 Task: Reply to email with the signature Dale Allen with the subject 'Service upgrade' from softage.1@softage.net with the message 'Could you provide me with a status report on the project as of today?' with CC to softage.3@softage.net with an attached document Policy_manual.docx
Action: Mouse moved to (1003, 232)
Screenshot: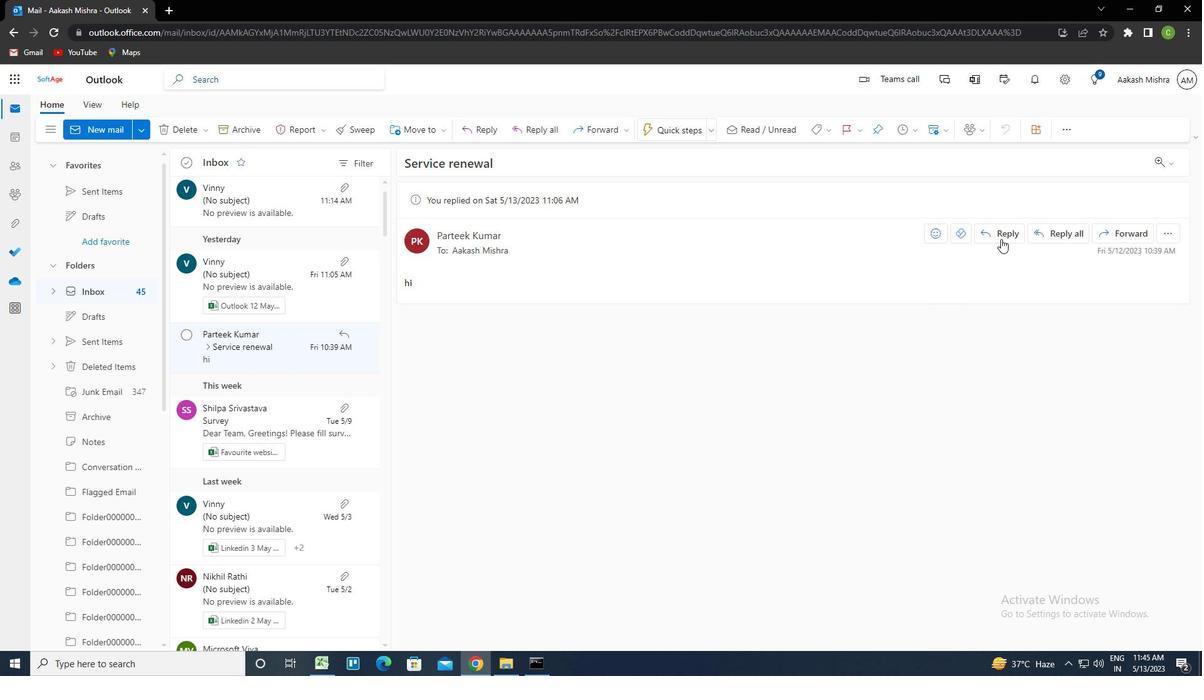 
Action: Mouse pressed left at (1003, 232)
Screenshot: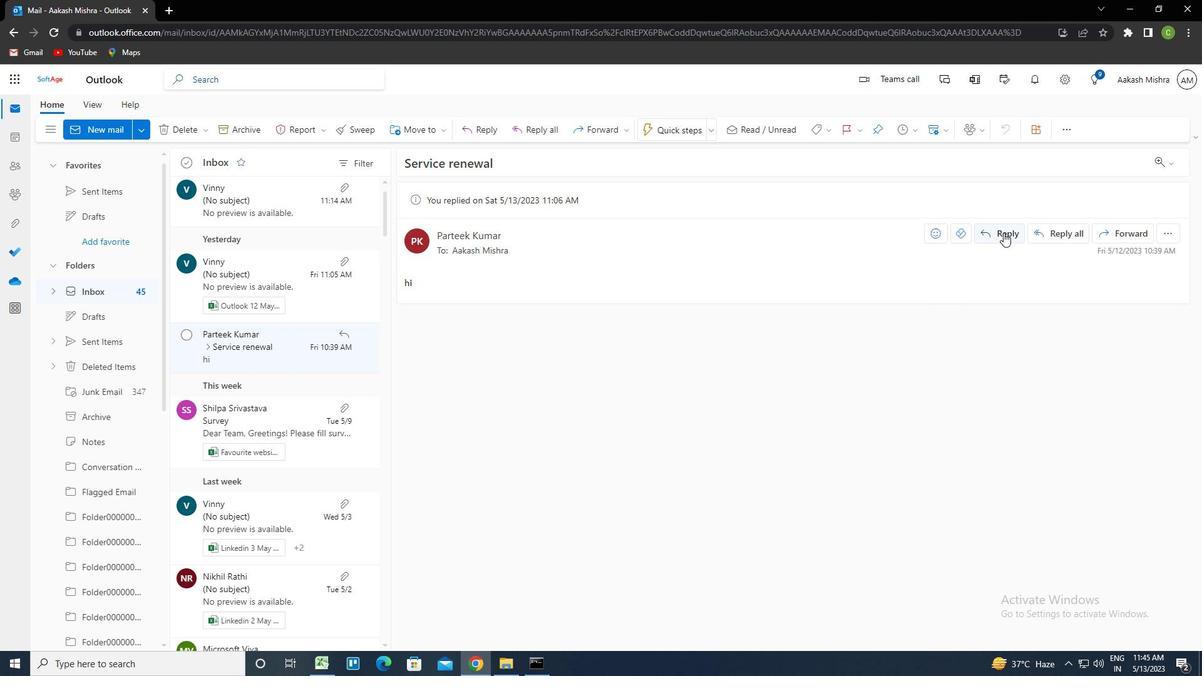 
Action: Mouse moved to (807, 128)
Screenshot: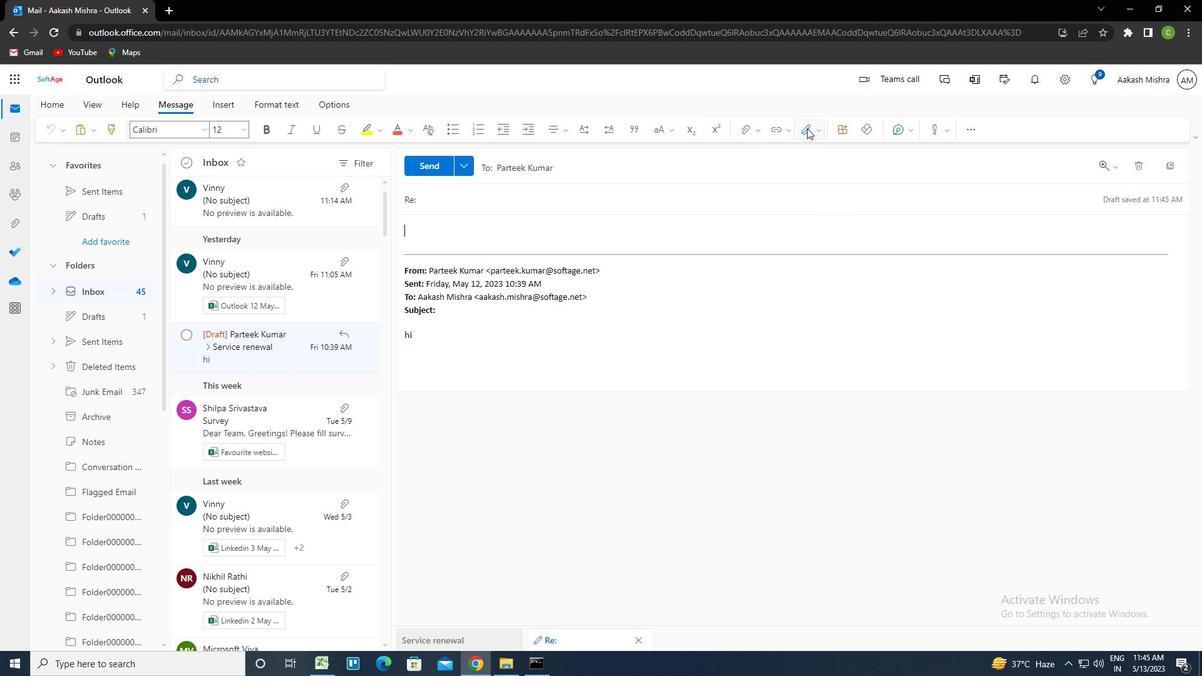 
Action: Mouse pressed left at (807, 128)
Screenshot: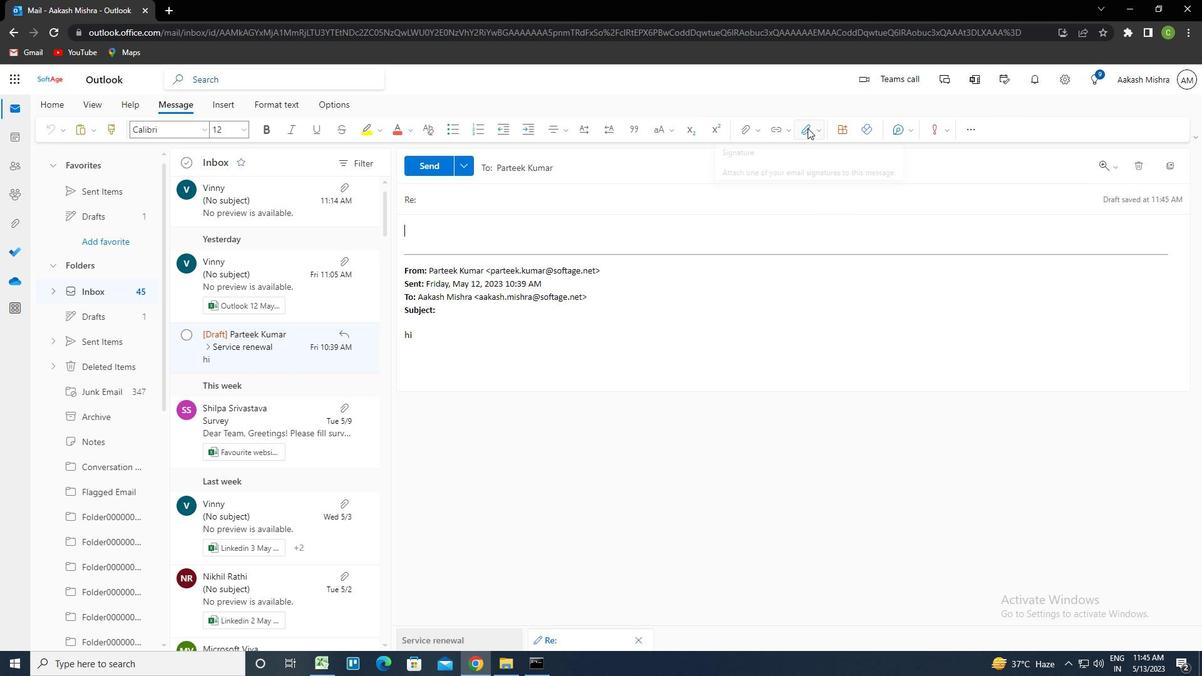 
Action: Mouse moved to (790, 189)
Screenshot: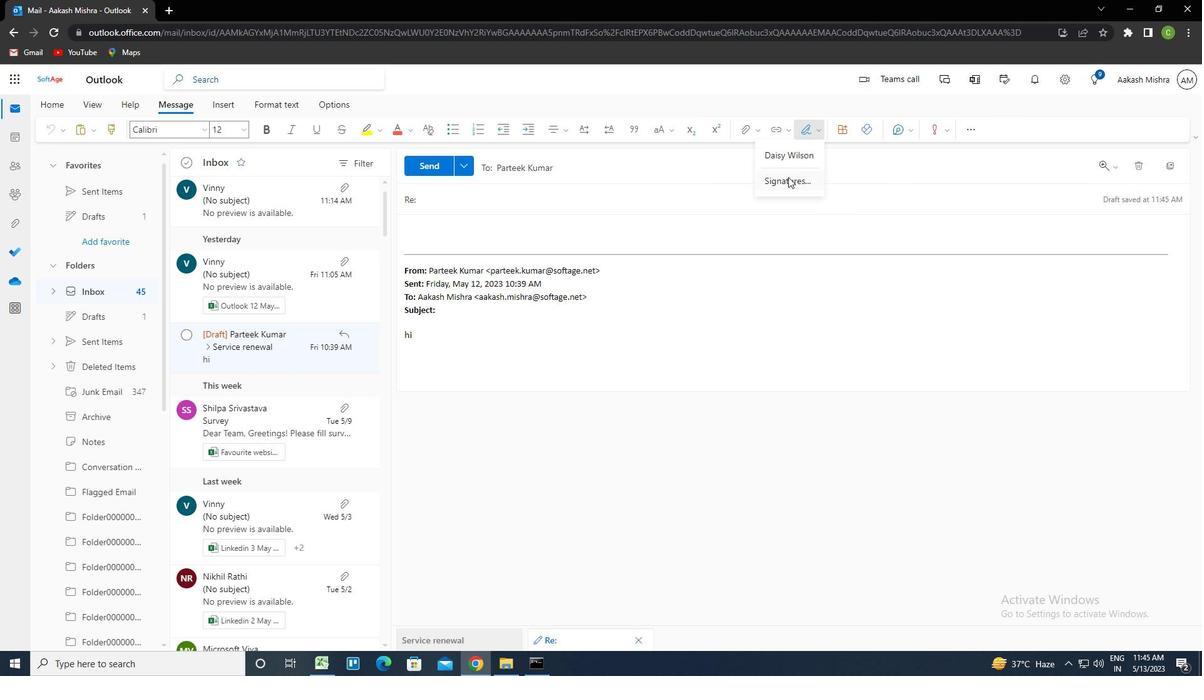 
Action: Mouse pressed left at (790, 189)
Screenshot: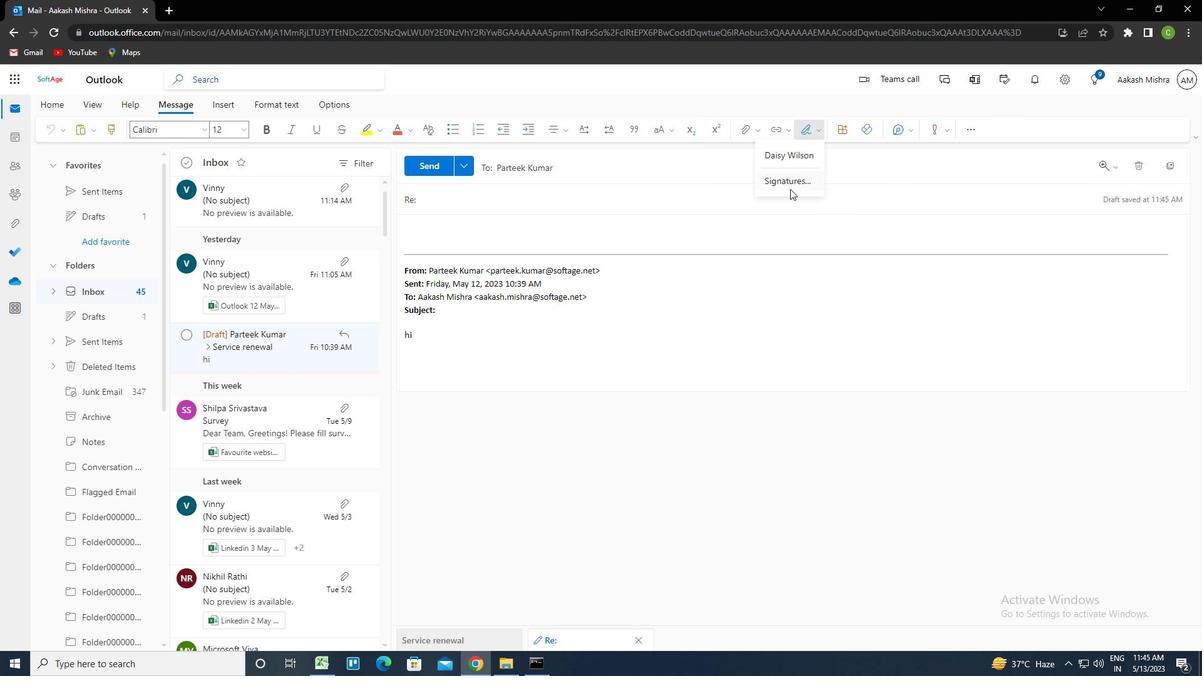 
Action: Mouse moved to (854, 238)
Screenshot: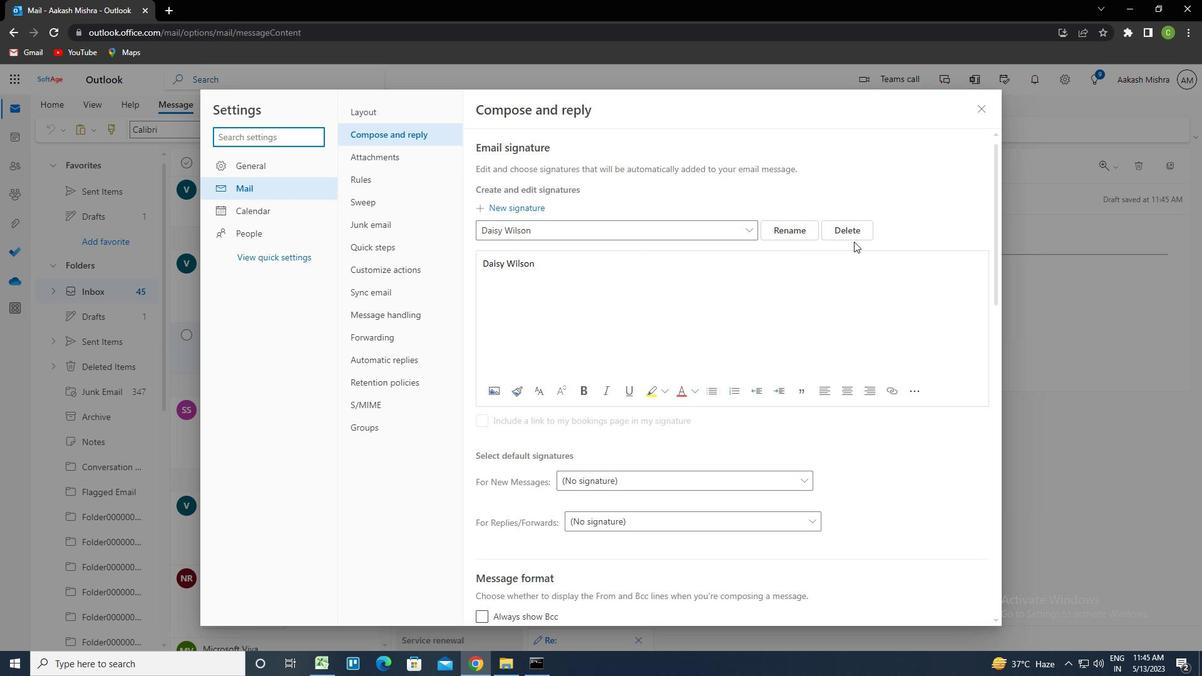 
Action: Mouse pressed left at (854, 238)
Screenshot: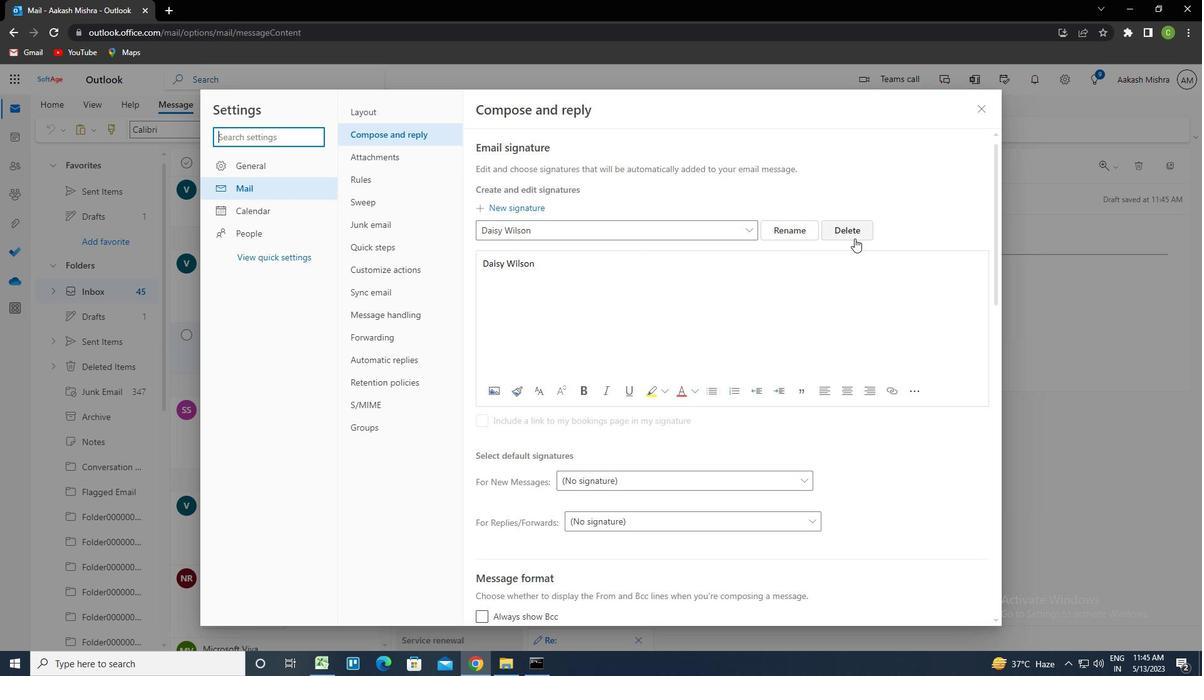 
Action: Mouse moved to (579, 228)
Screenshot: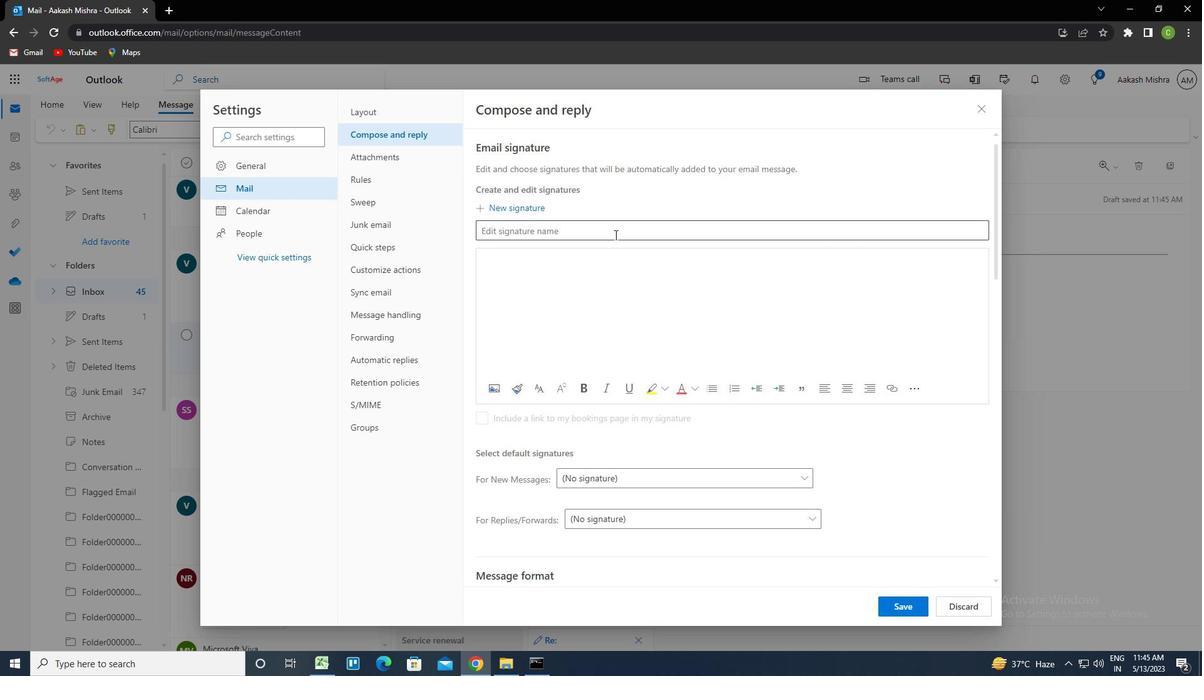 
Action: Mouse pressed left at (579, 228)
Screenshot: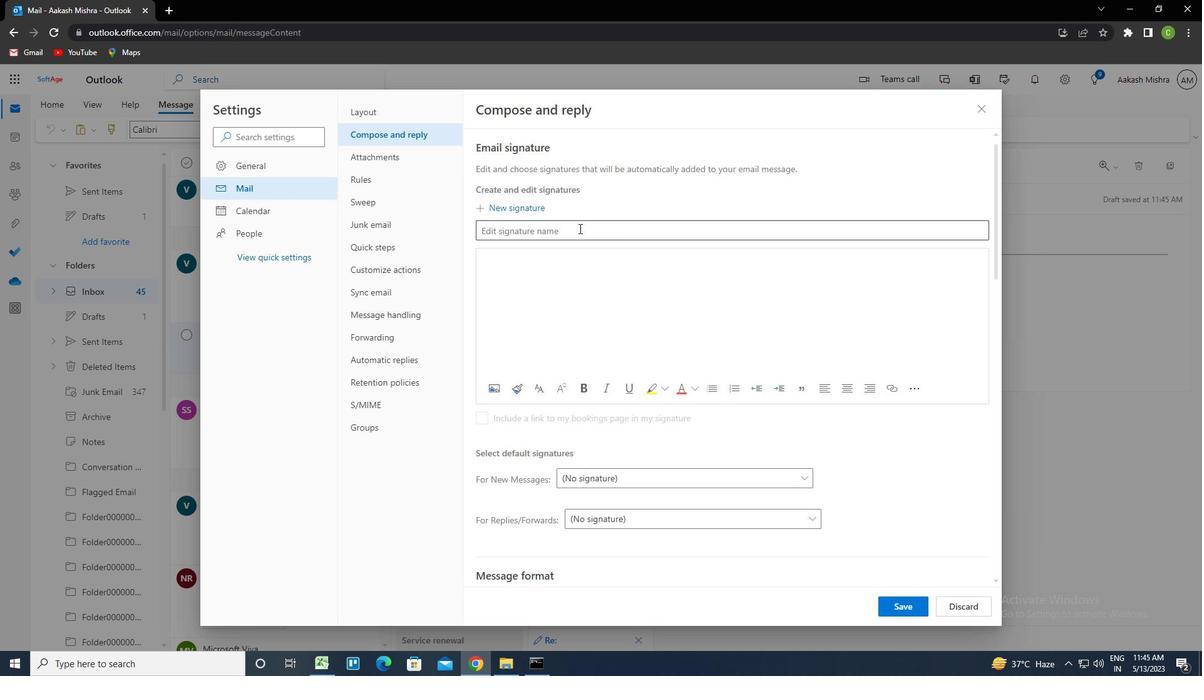 
Action: Key pressed <Key.caps_lock>d<Key.caps_lock>ale<Key.space><Key.caps_lock>a<Key.caps_lock>llen<Key.tab><Key.caps_lock>d<Key.caps_lock>ale<Key.space><Key.caps_lock>a<Key.caps_lock>llen
Screenshot: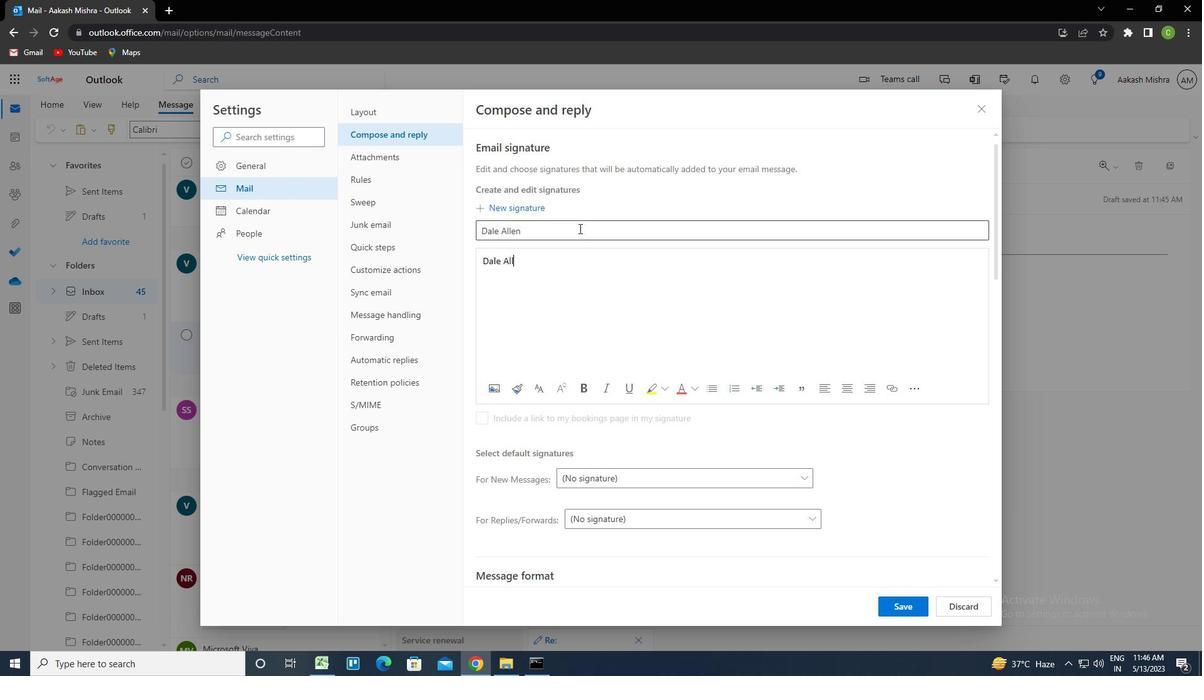 
Action: Mouse moved to (899, 606)
Screenshot: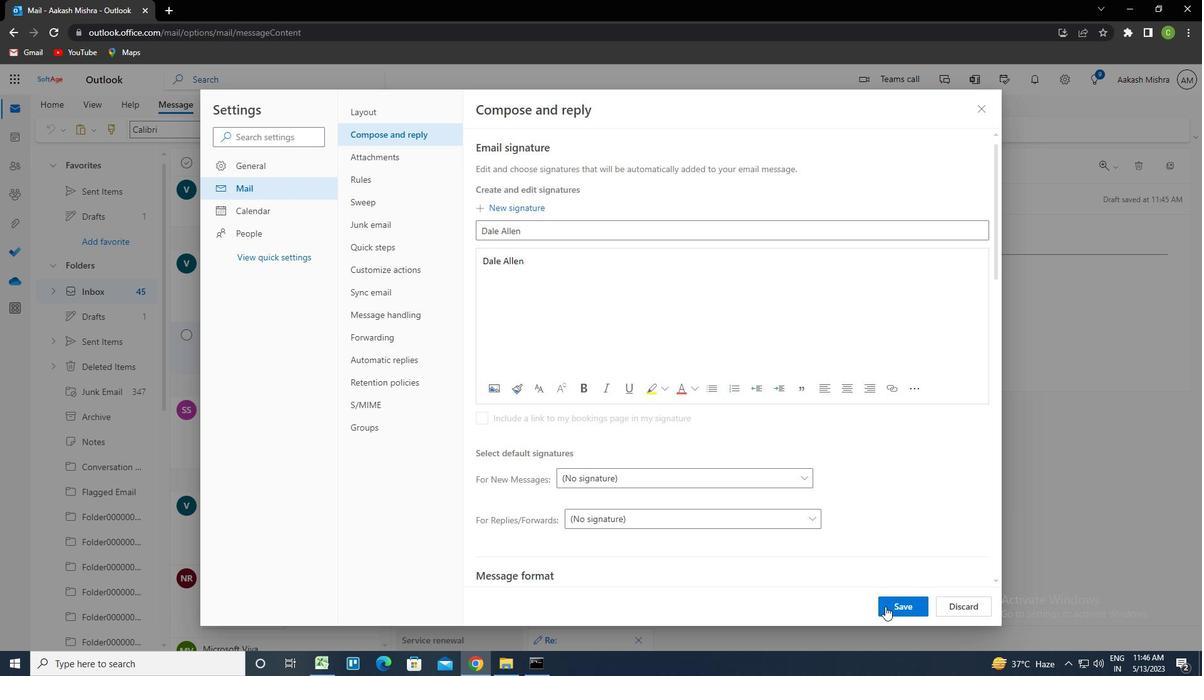 
Action: Mouse pressed left at (899, 606)
Screenshot: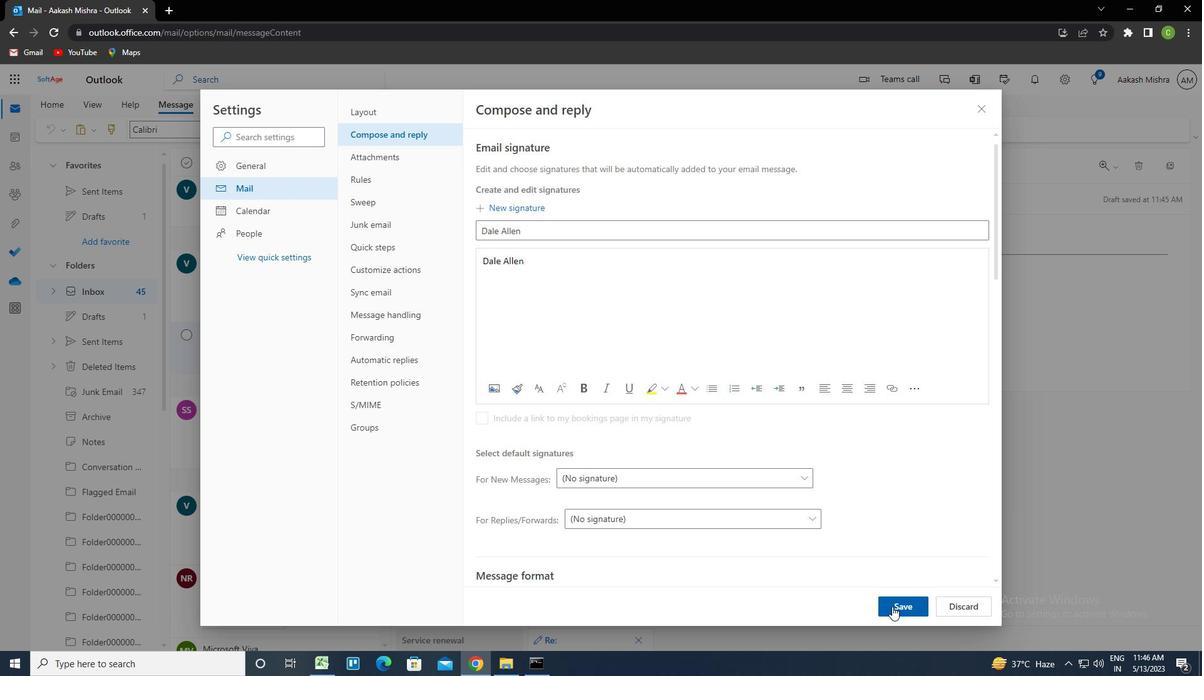 
Action: Mouse moved to (983, 110)
Screenshot: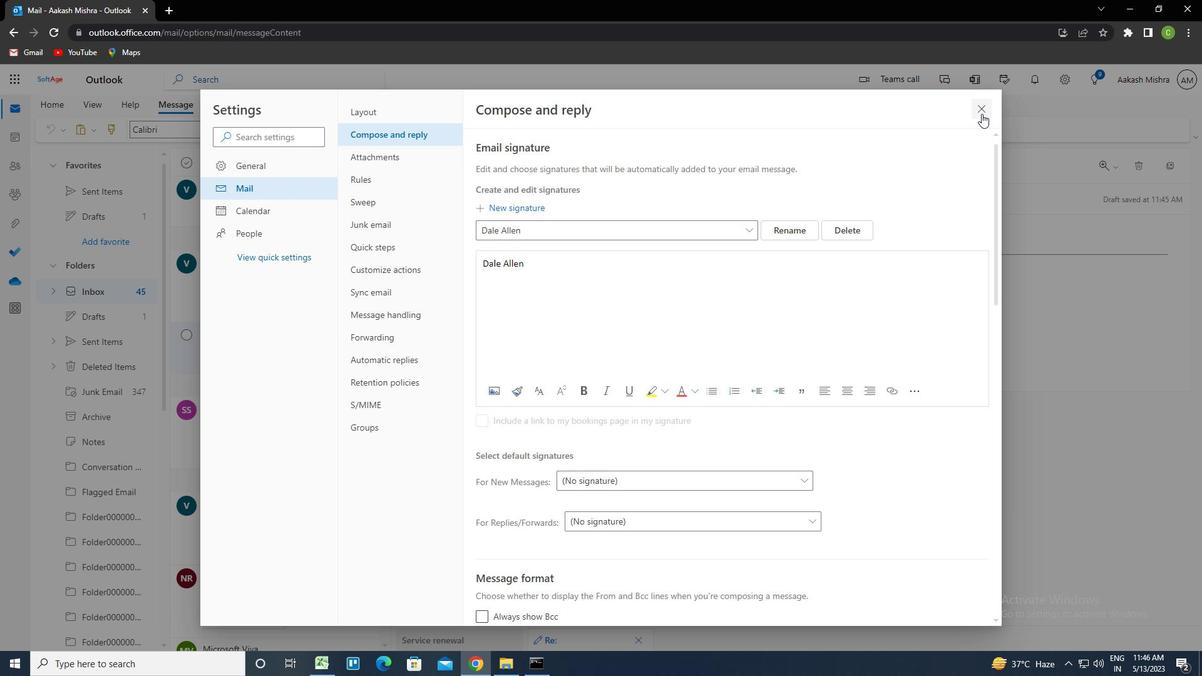 
Action: Mouse pressed left at (983, 110)
Screenshot: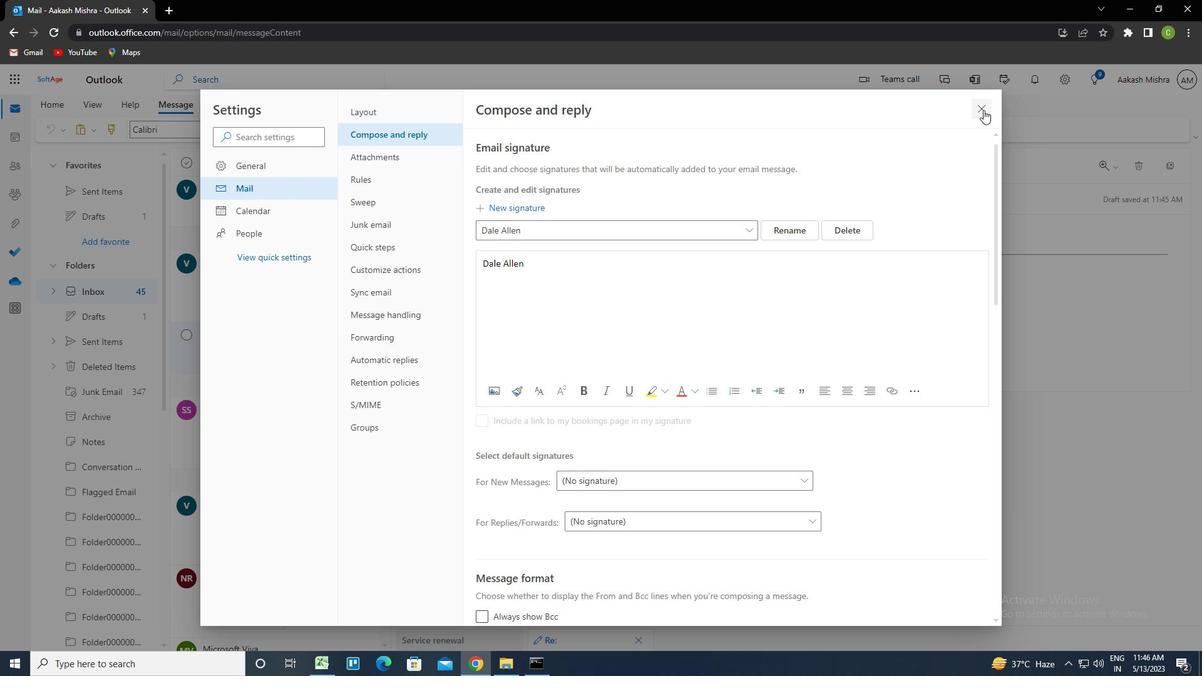 
Action: Mouse moved to (809, 128)
Screenshot: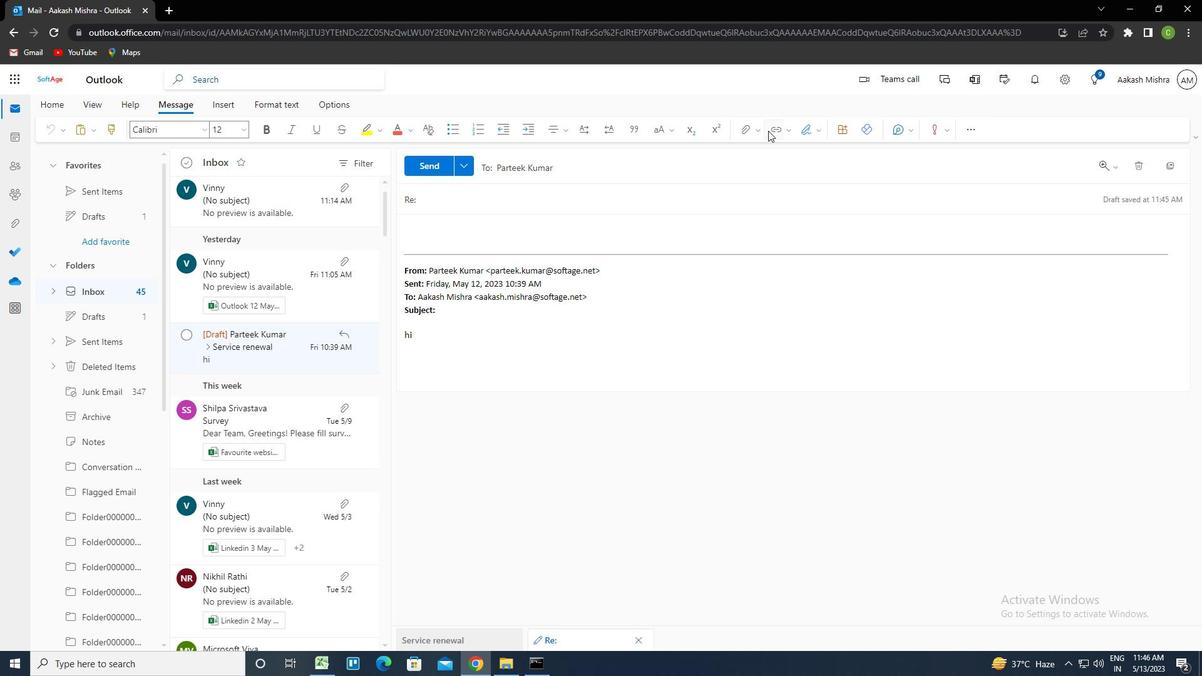 
Action: Mouse pressed left at (809, 128)
Screenshot: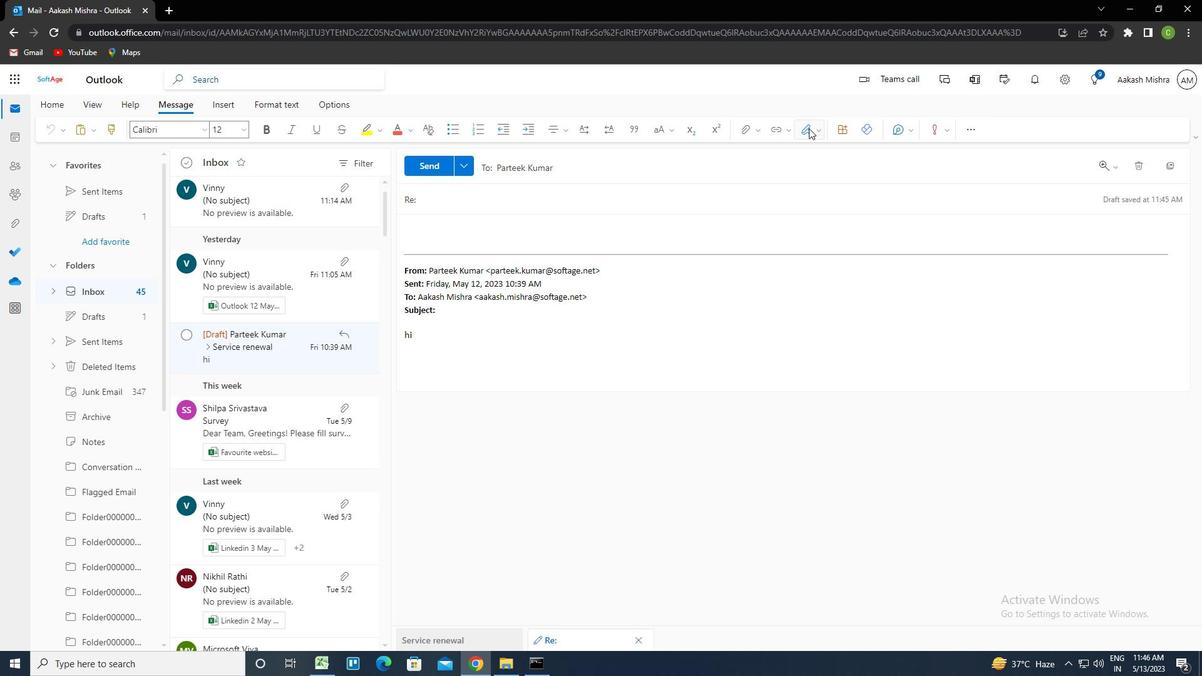 
Action: Mouse moved to (787, 155)
Screenshot: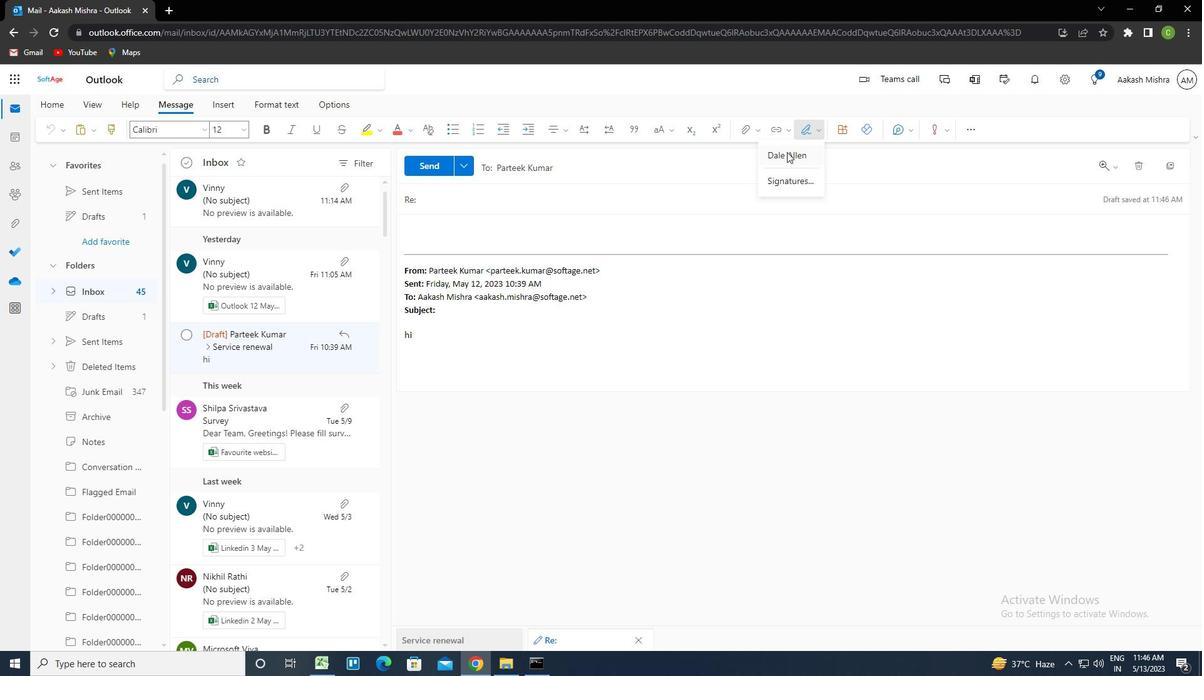 
Action: Mouse pressed left at (787, 155)
Screenshot: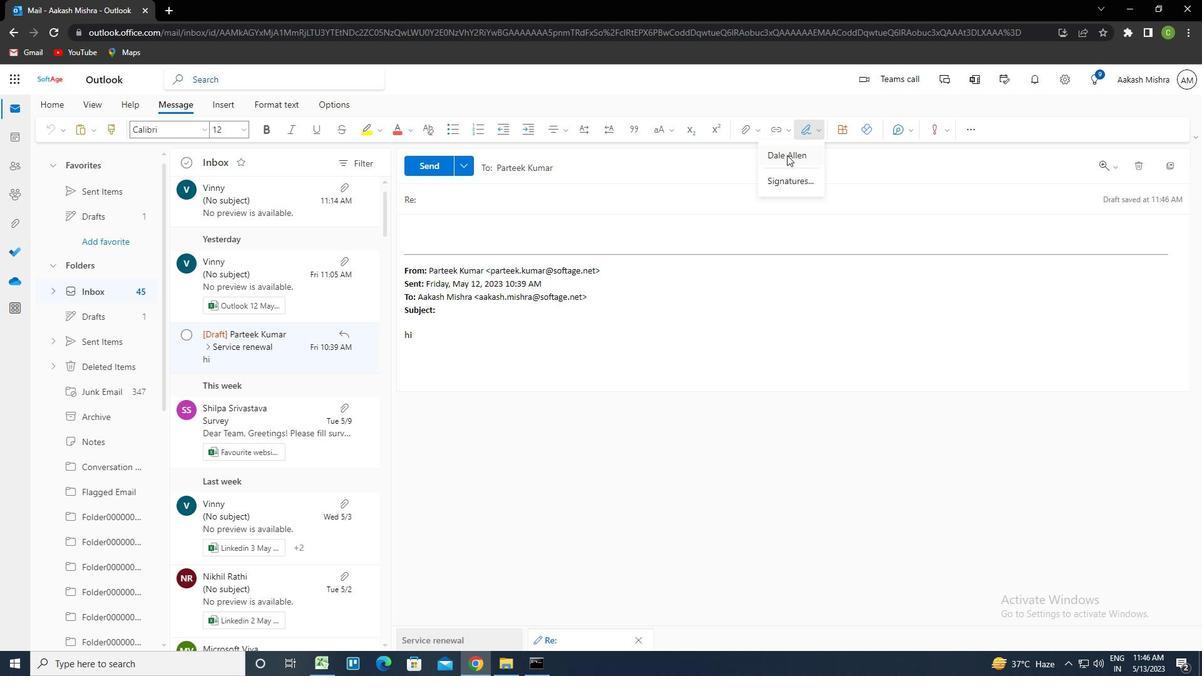 
Action: Mouse moved to (457, 194)
Screenshot: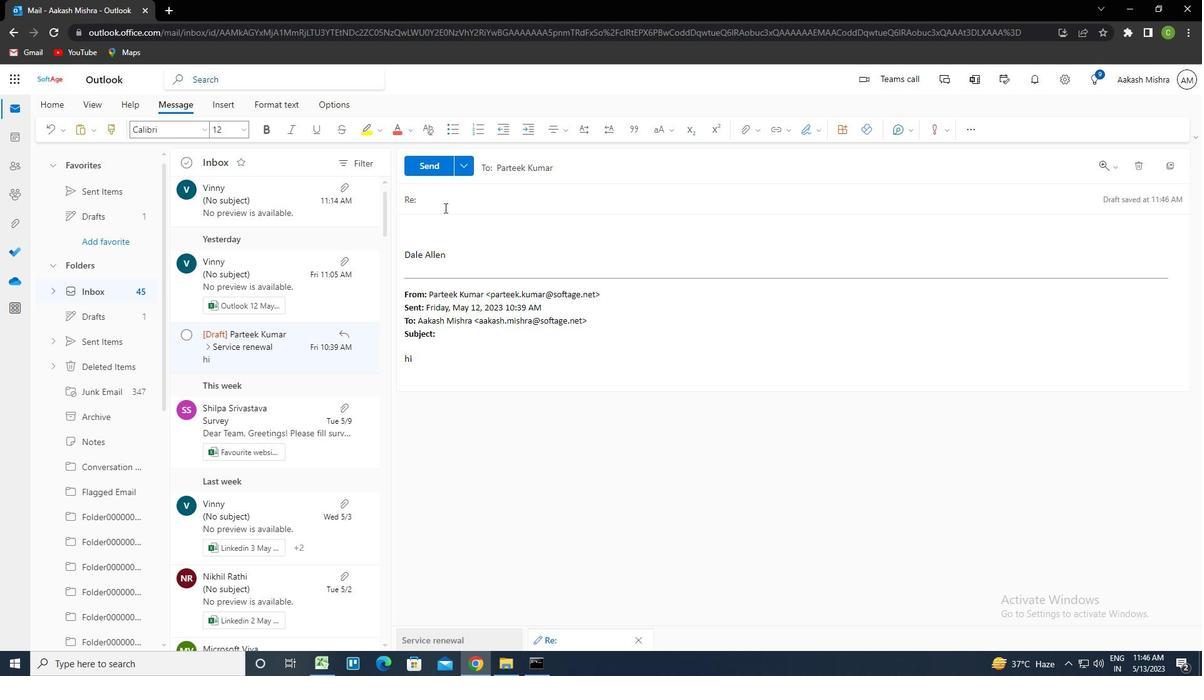 
Action: Mouse pressed left at (457, 194)
Screenshot: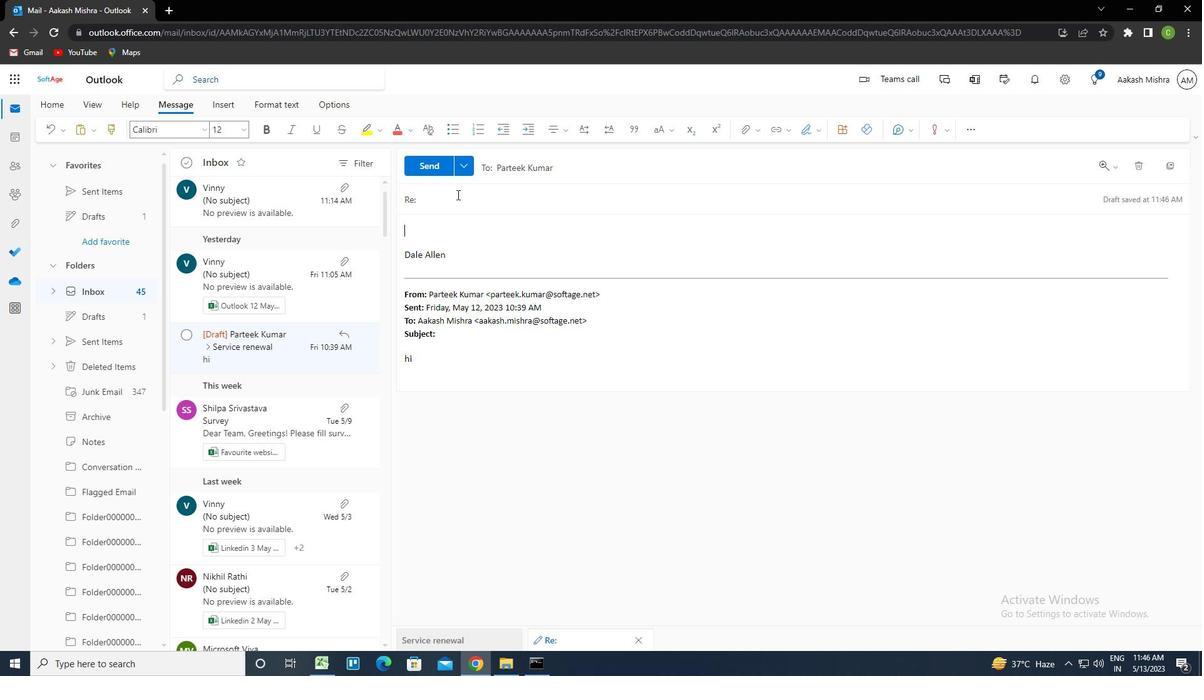 
Action: Key pressed <Key.caps_lock>s<Key.caps_lock>ervice<Key.space>upgrade<Key.tab><Key.caps_lock>c<Key.caps_lock>ould<Key.space>yo<Key.space><Key.backspace>u<Key.space>provide<Key.space>me<Key.space>with<Key.space>a<Key.space>status<Key.space>report<Key.space>on<Key.space>the<Key.space>project<Key.space>as<Key.space>of<Key.space>today
Screenshot: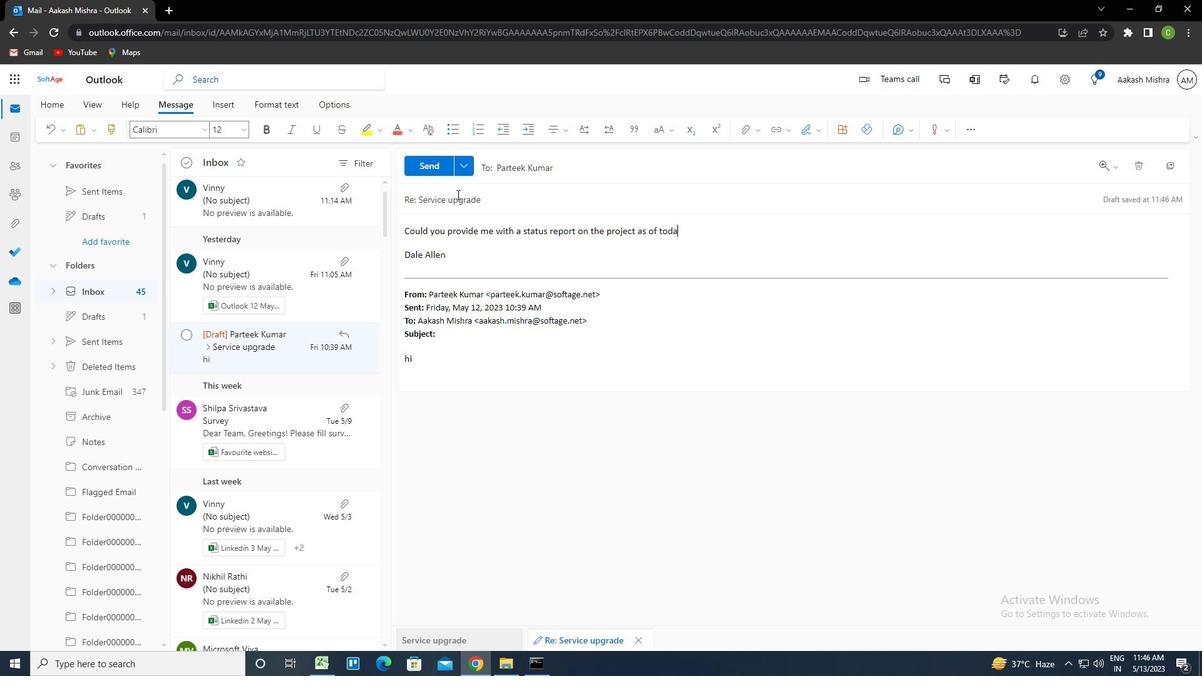 
Action: Mouse moved to (515, 202)
Screenshot: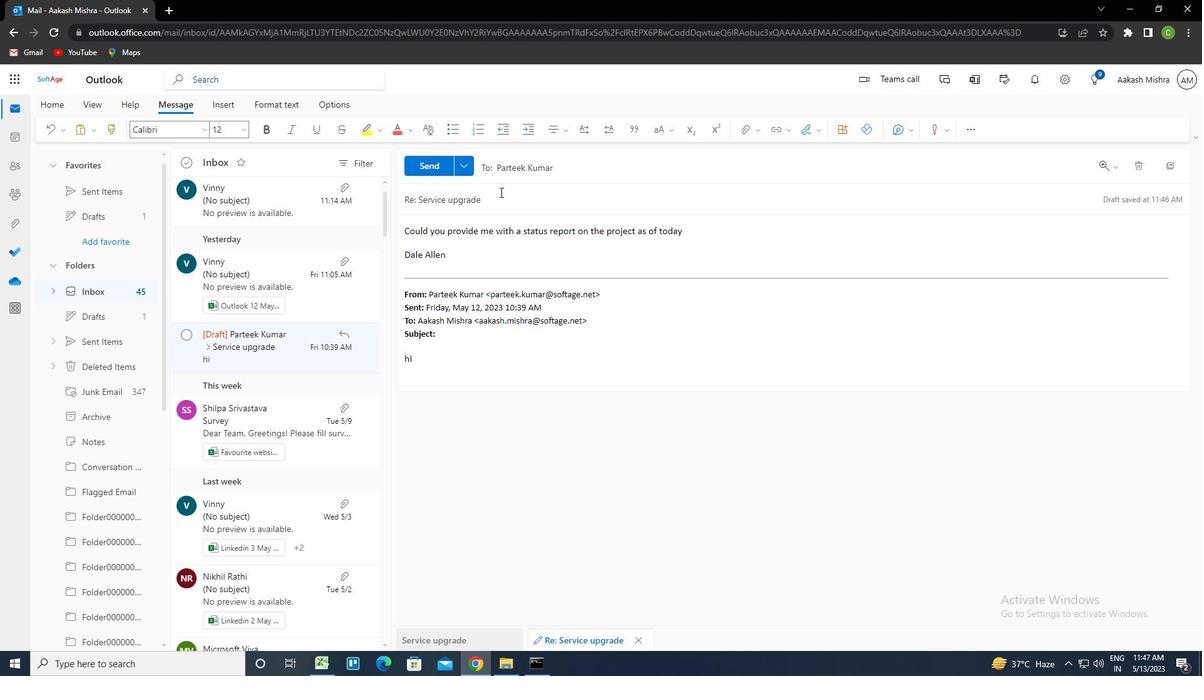 
Action: Mouse pressed left at (515, 202)
Screenshot: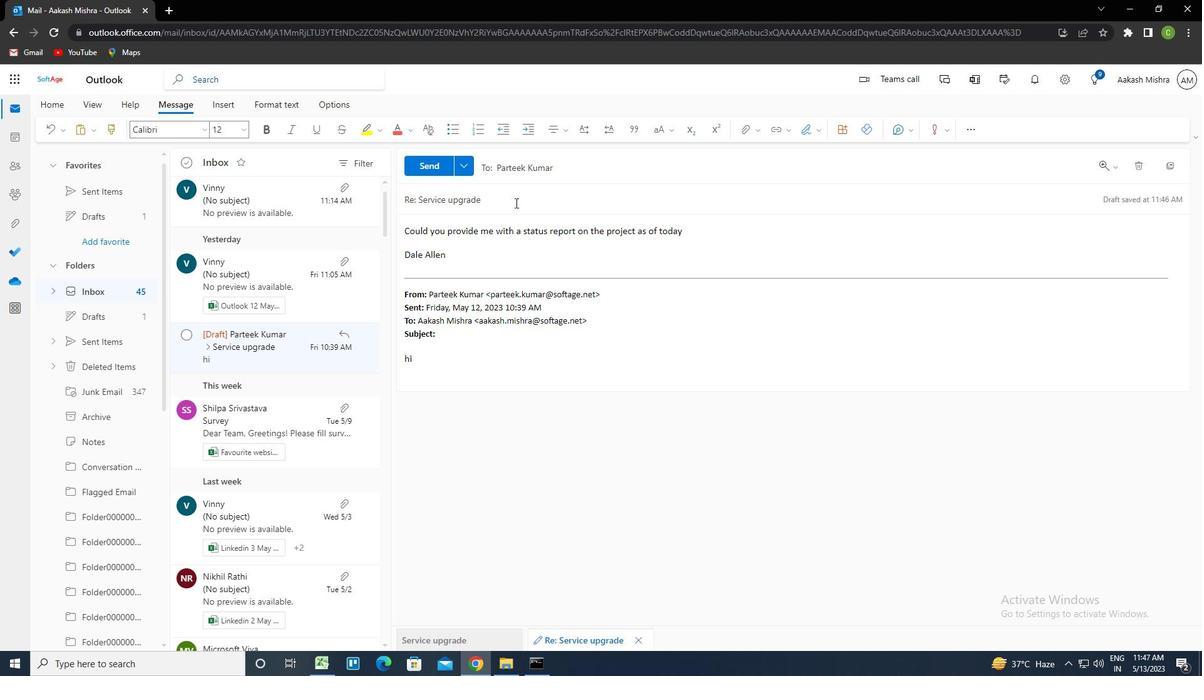 
Action: Mouse moved to (581, 166)
Screenshot: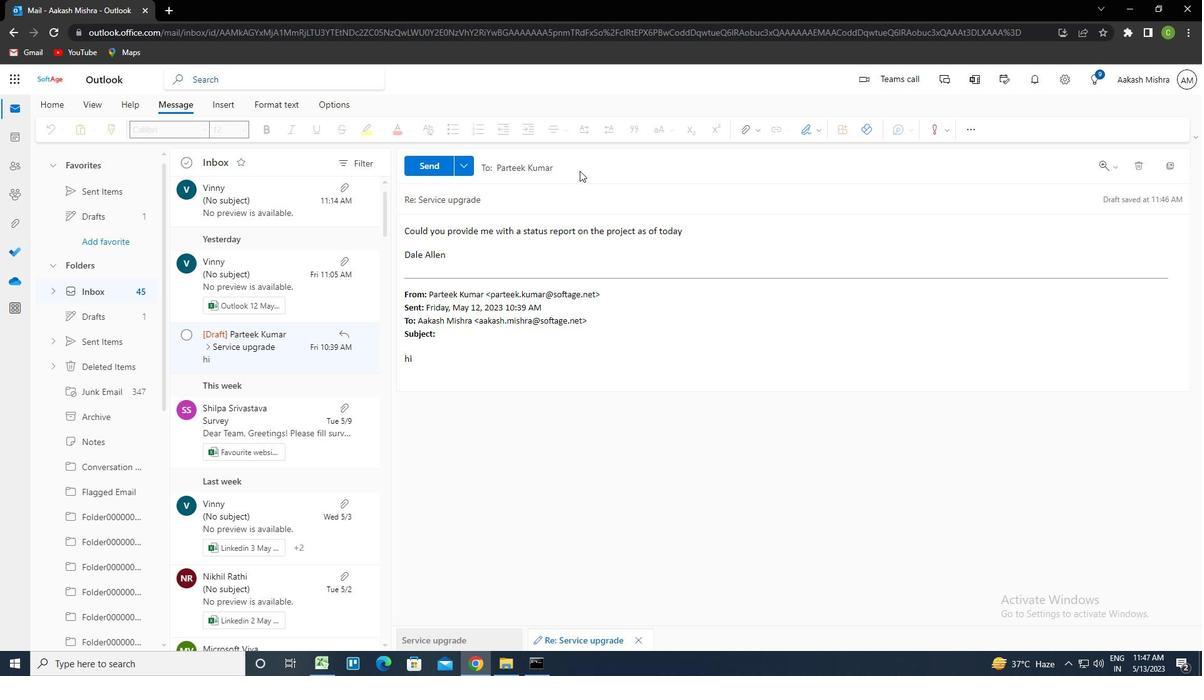 
Action: Mouse pressed left at (581, 166)
Screenshot: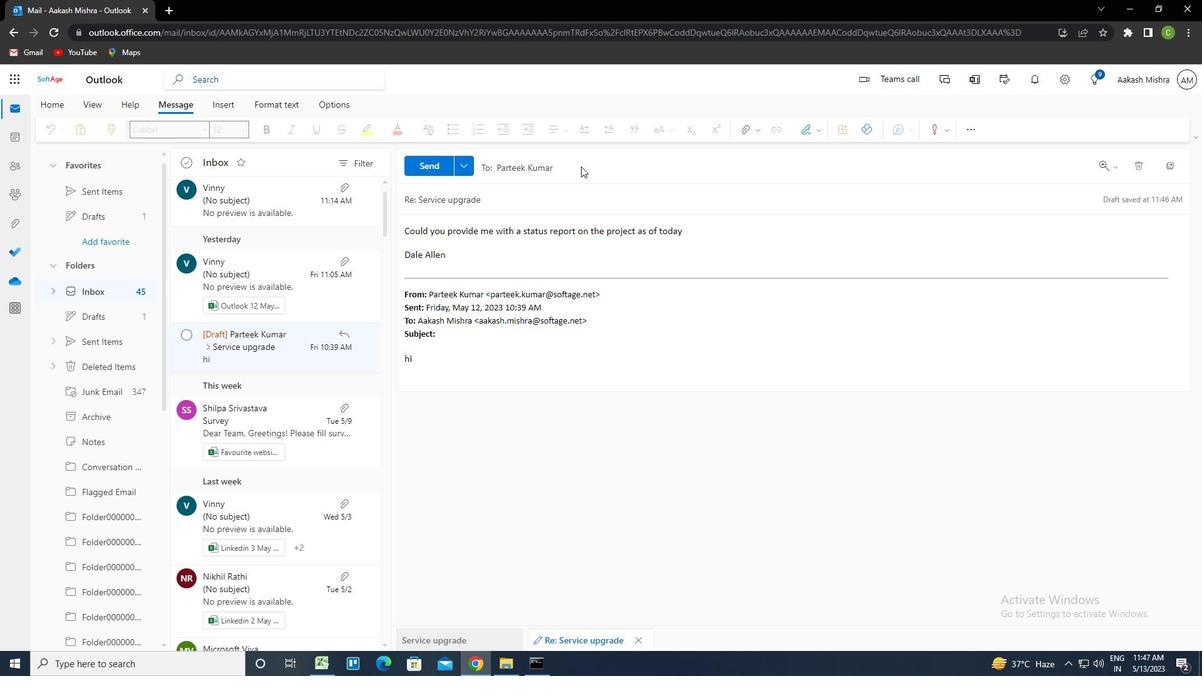 
Action: Mouse moved to (561, 238)
Screenshot: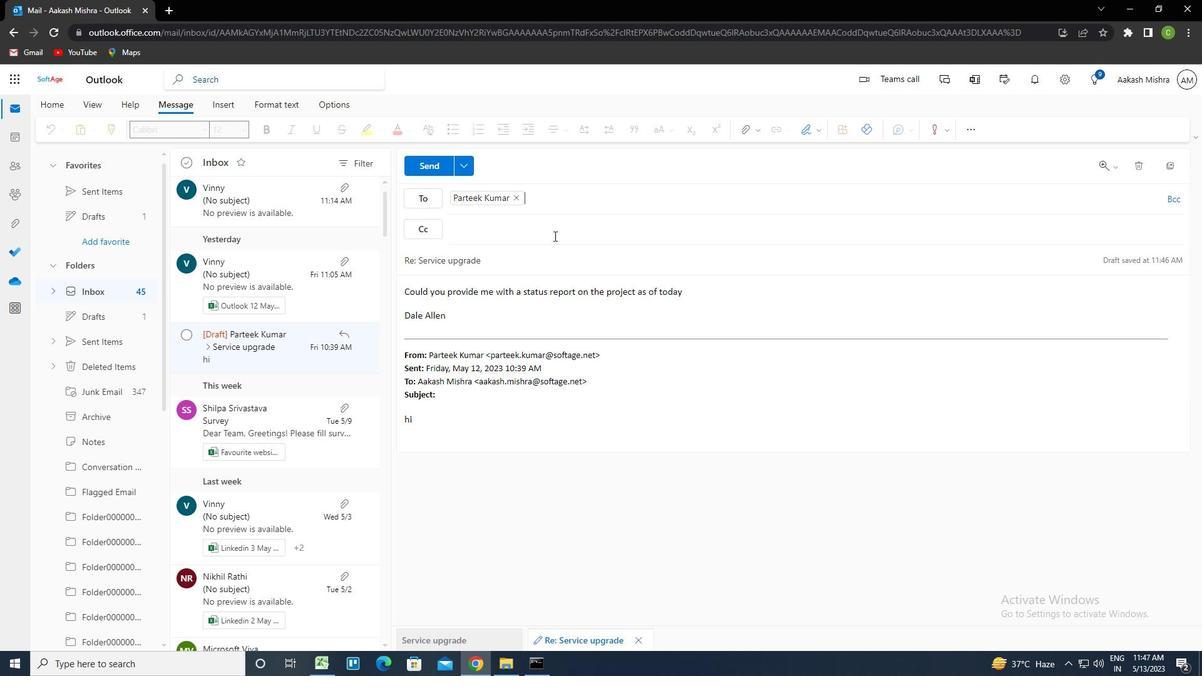 
Action: Key pressed <Key.tab>softage.3<Key.shift>@SOFTAGE.NET<Key.down><Key.enter>
Screenshot: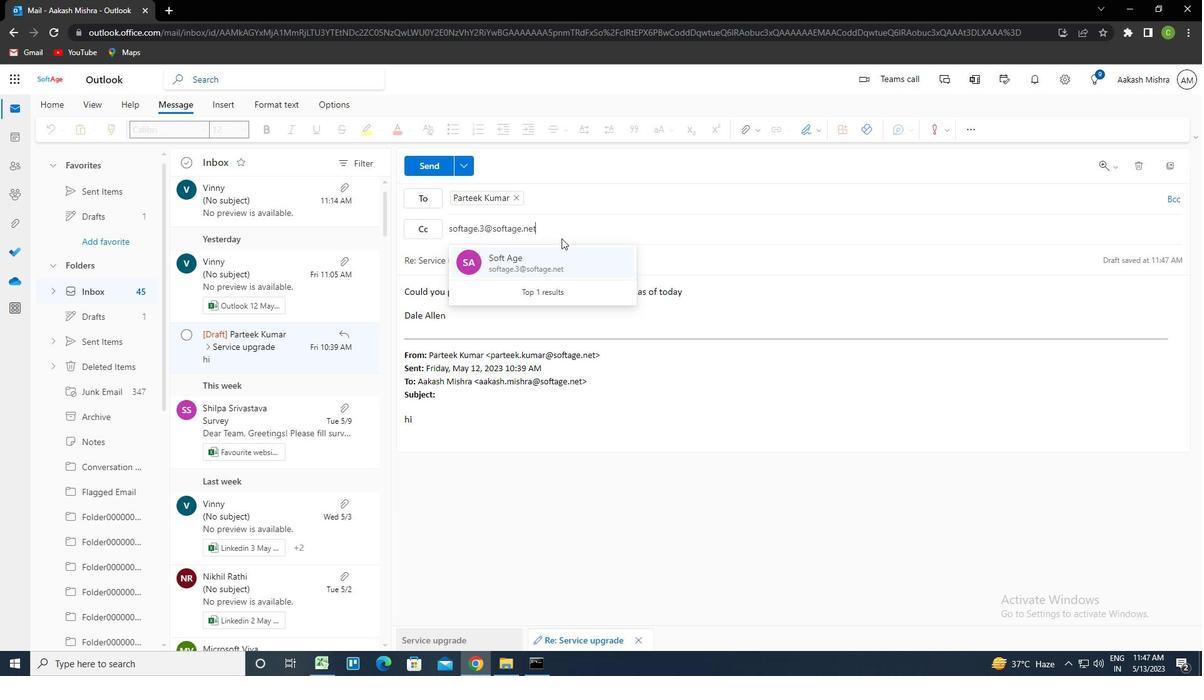 
Action: Mouse moved to (477, 315)
Screenshot: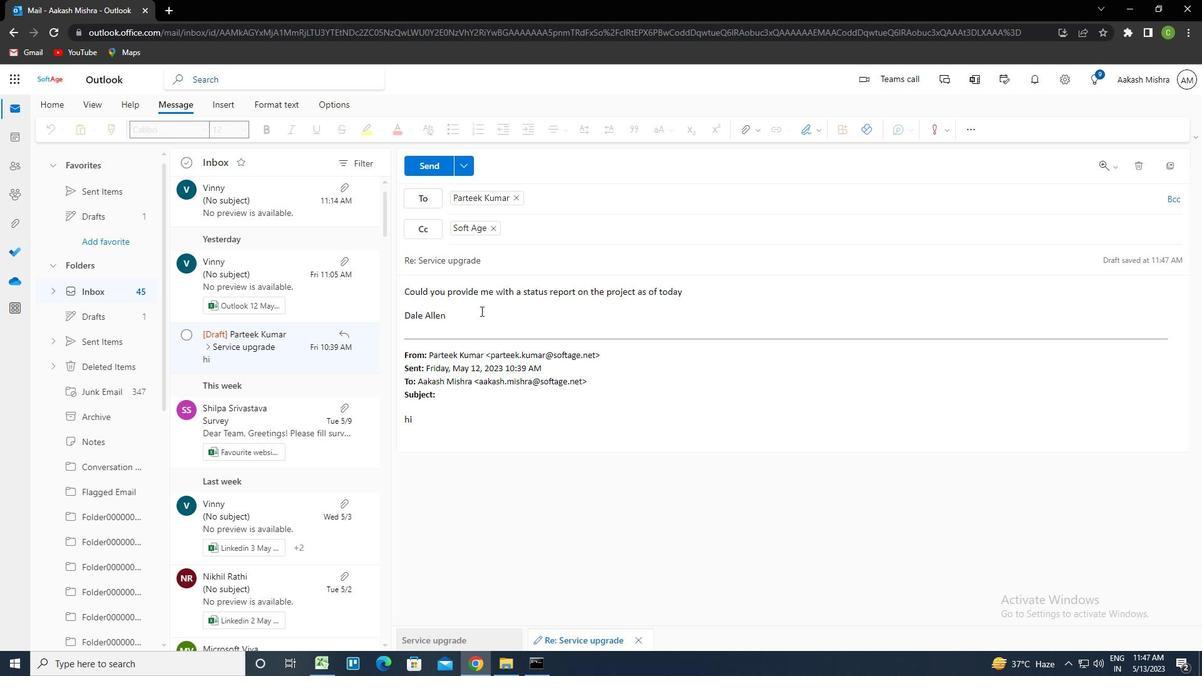 
Action: Mouse pressed left at (477, 315)
Screenshot: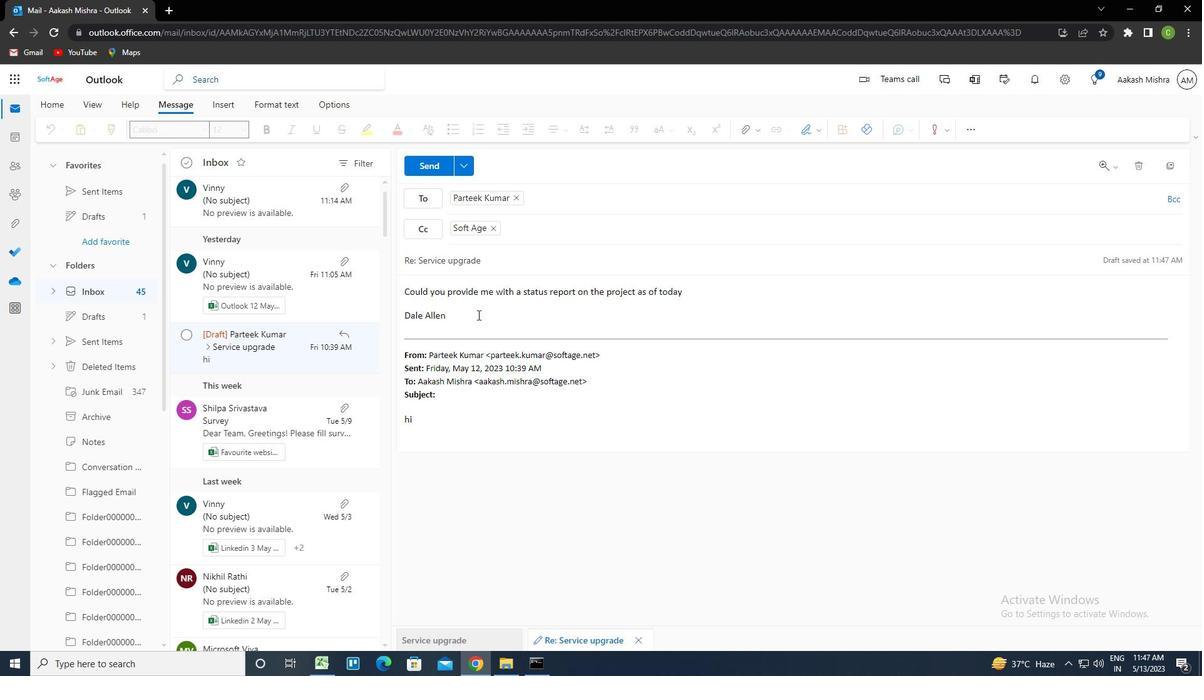 
Action: Mouse moved to (758, 135)
Screenshot: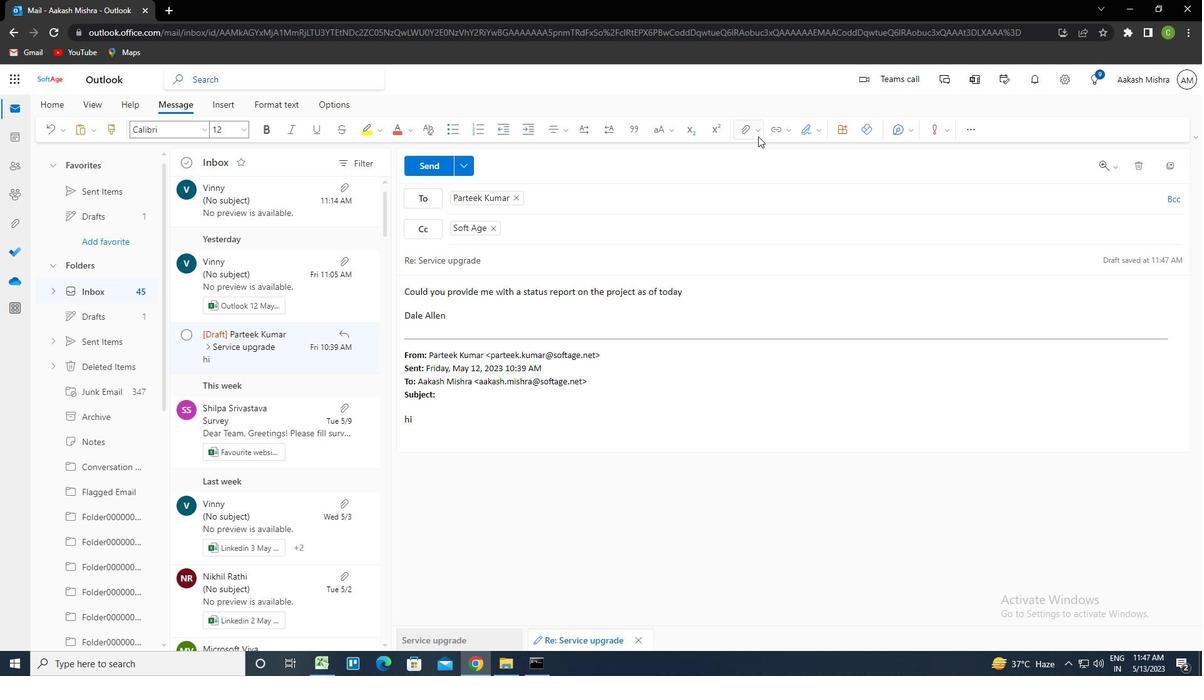 
Action: Mouse pressed left at (758, 135)
Screenshot: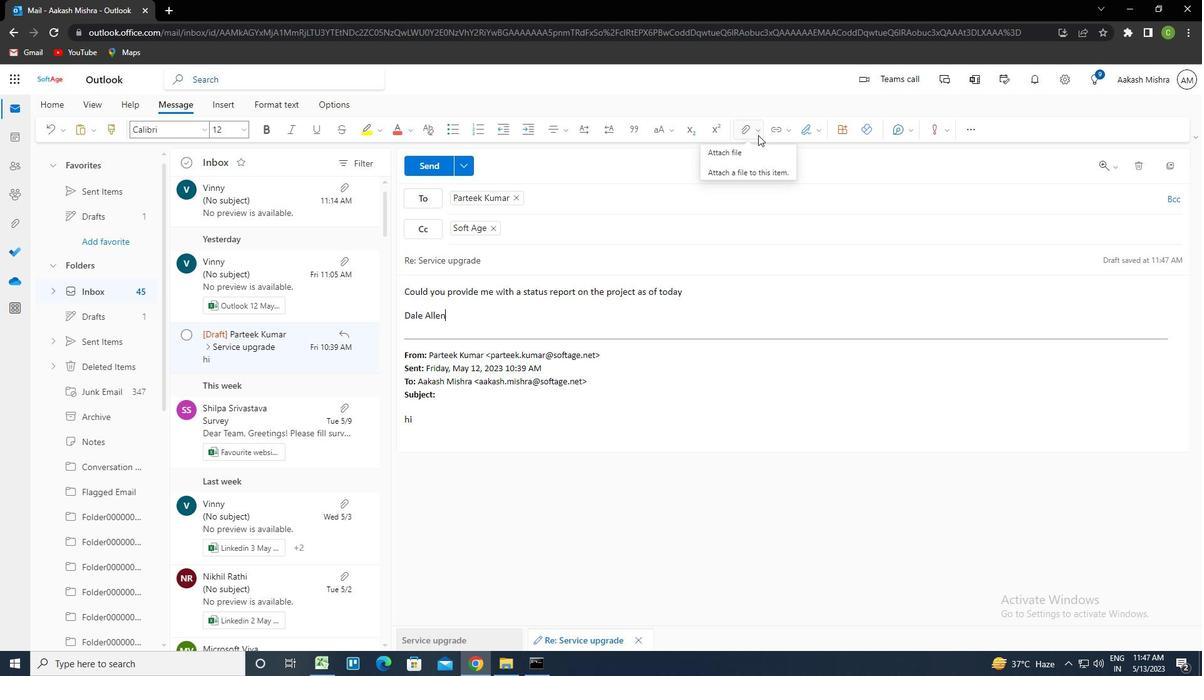
Action: Mouse moved to (686, 164)
Screenshot: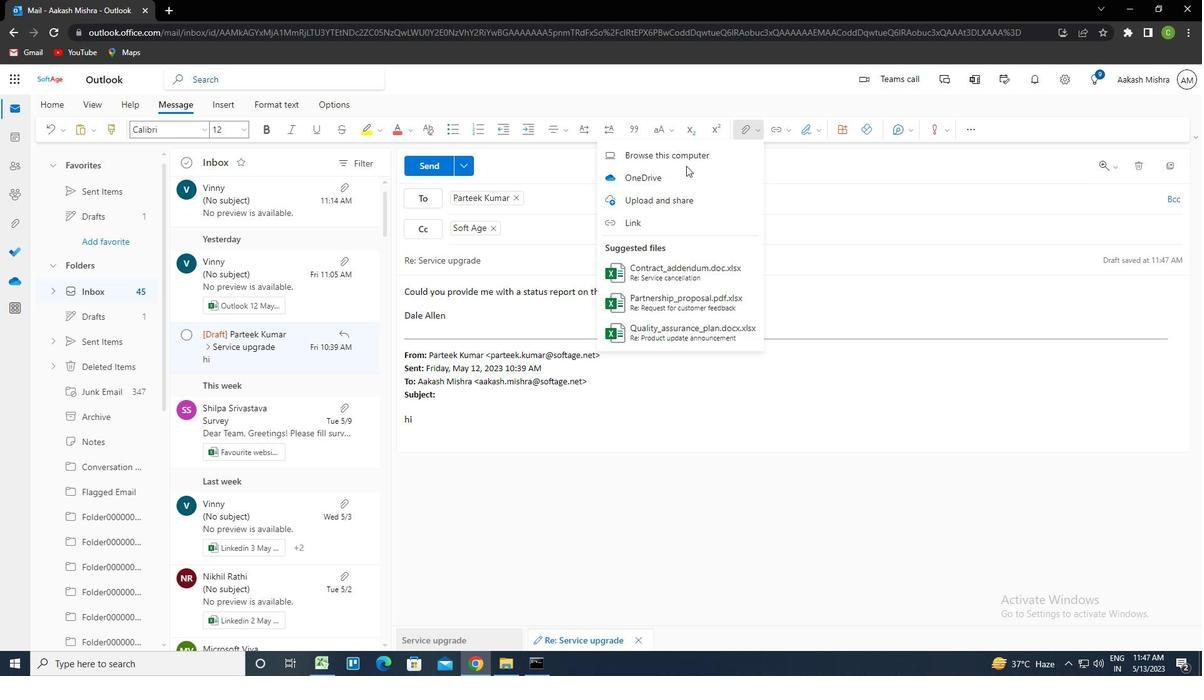 
Action: Mouse pressed left at (686, 164)
Screenshot: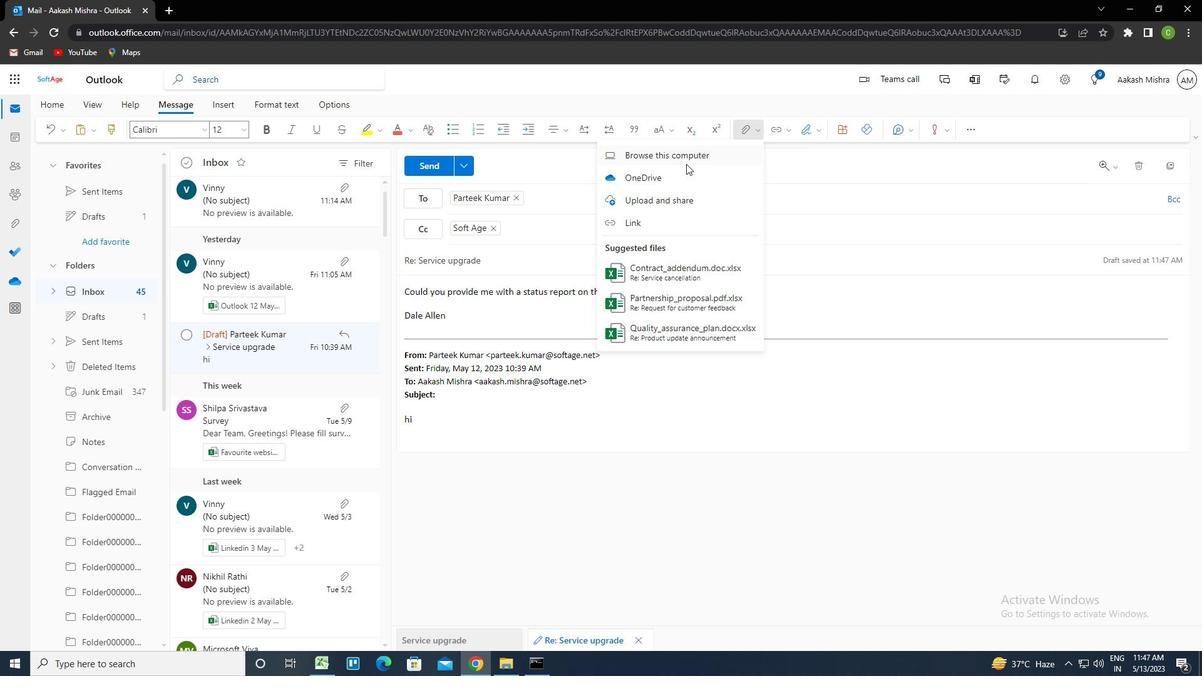 
Action: Mouse moved to (200, 162)
Screenshot: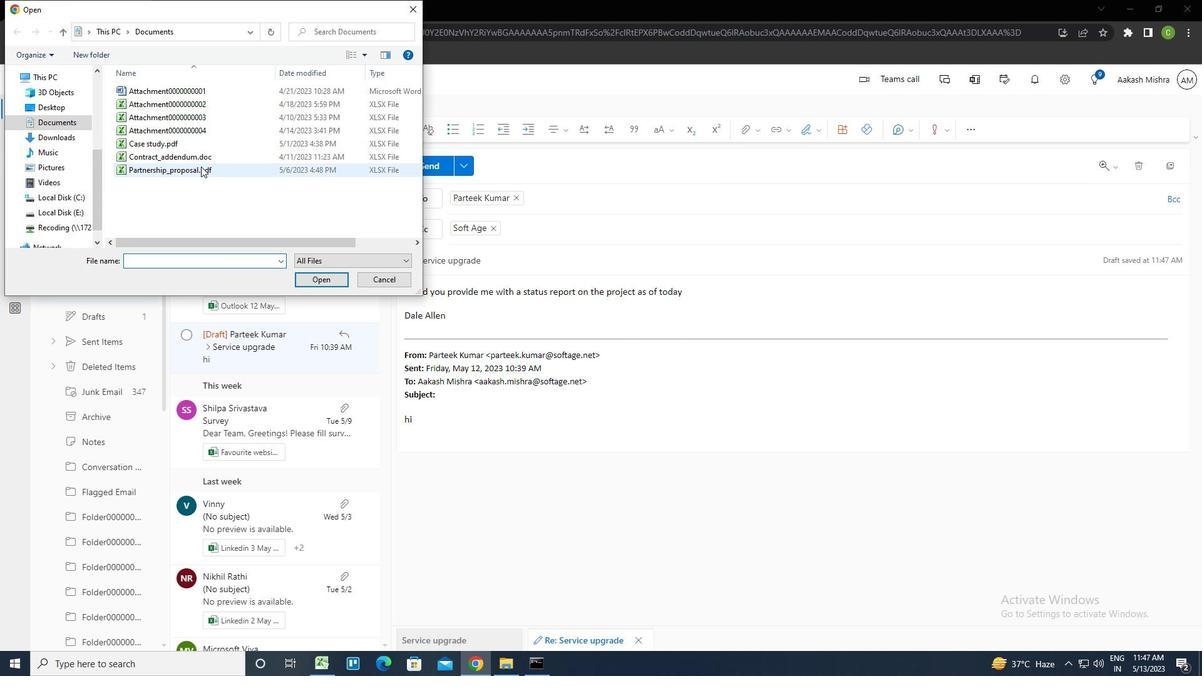 
Action: Mouse pressed left at (200, 162)
Screenshot: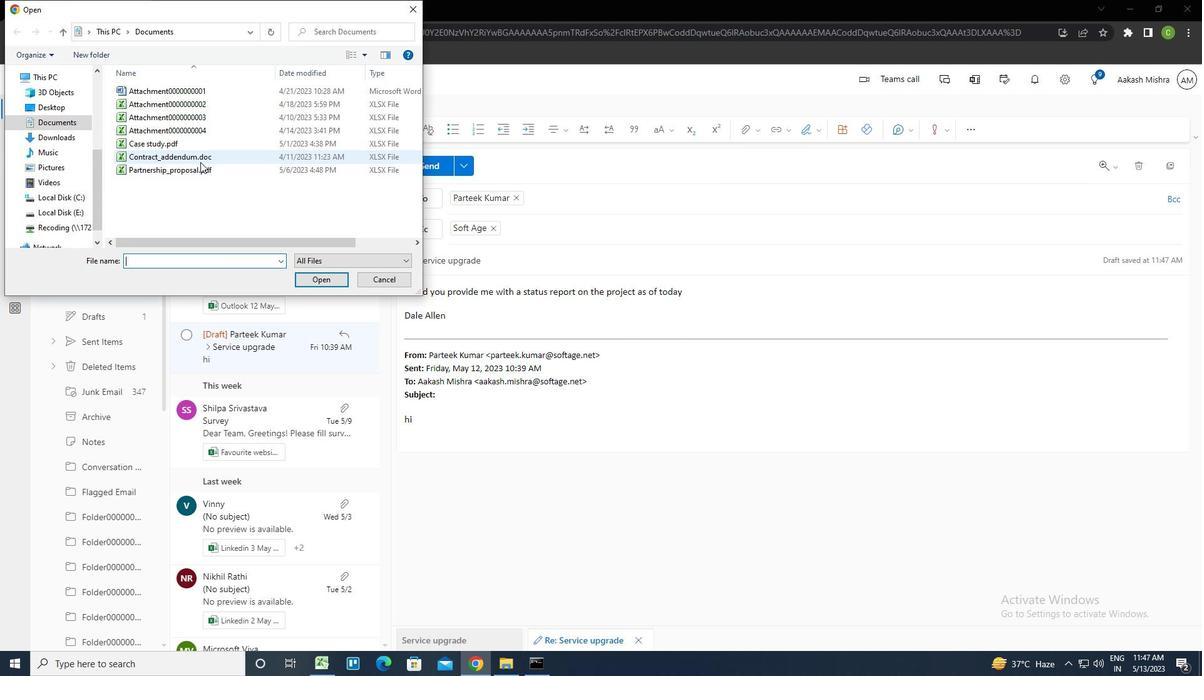 
Action: Key pressed <Key.f2><Key.caps_lock>P<Key.caps_lock>OLICY<Key.shift_r>_MANUAL.DOCX<Key.enter>
Screenshot: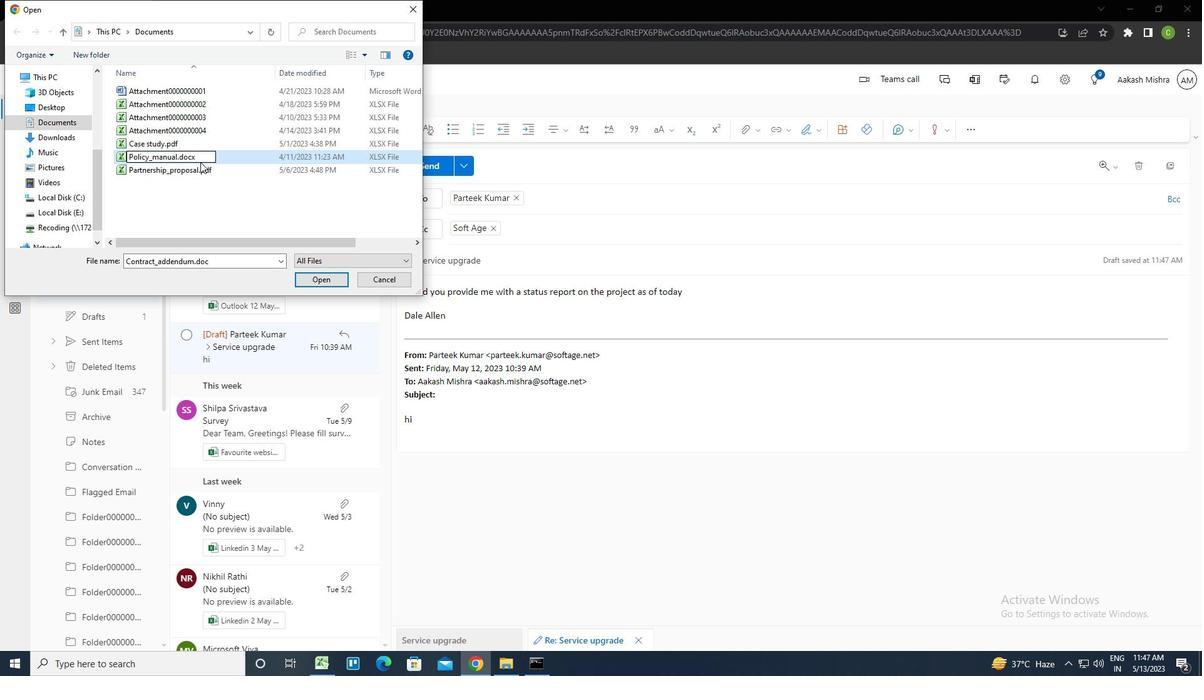 
Action: Mouse pressed left at (200, 162)
Screenshot: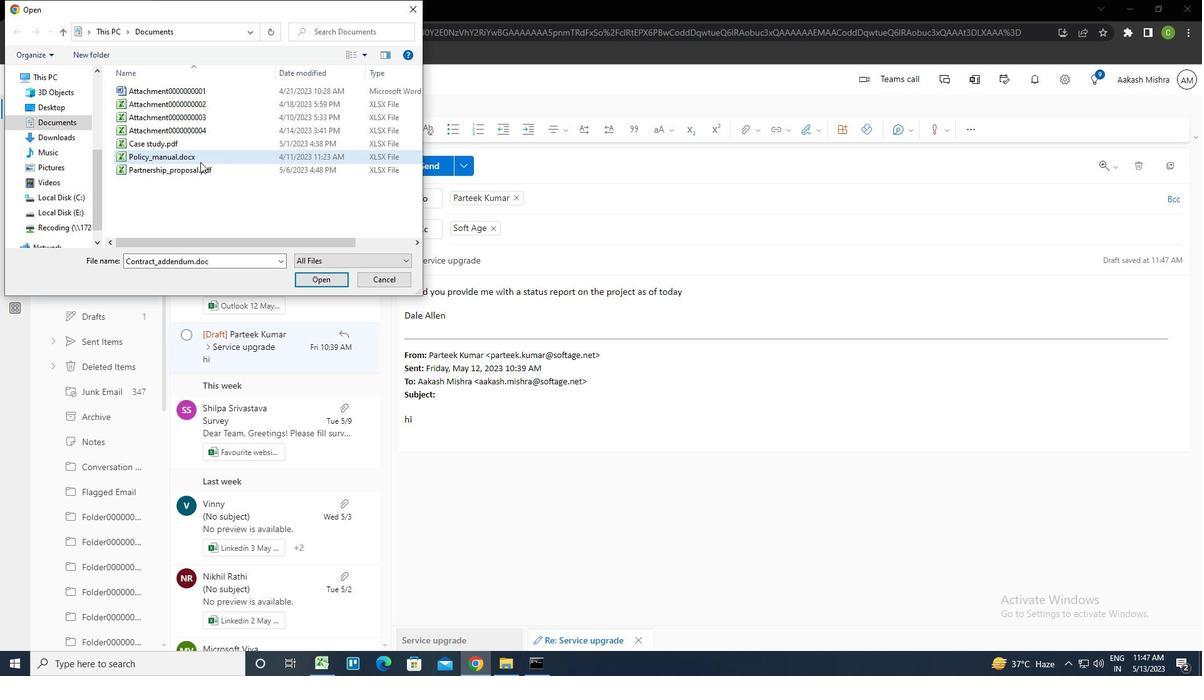 
Action: Mouse pressed left at (200, 162)
Screenshot: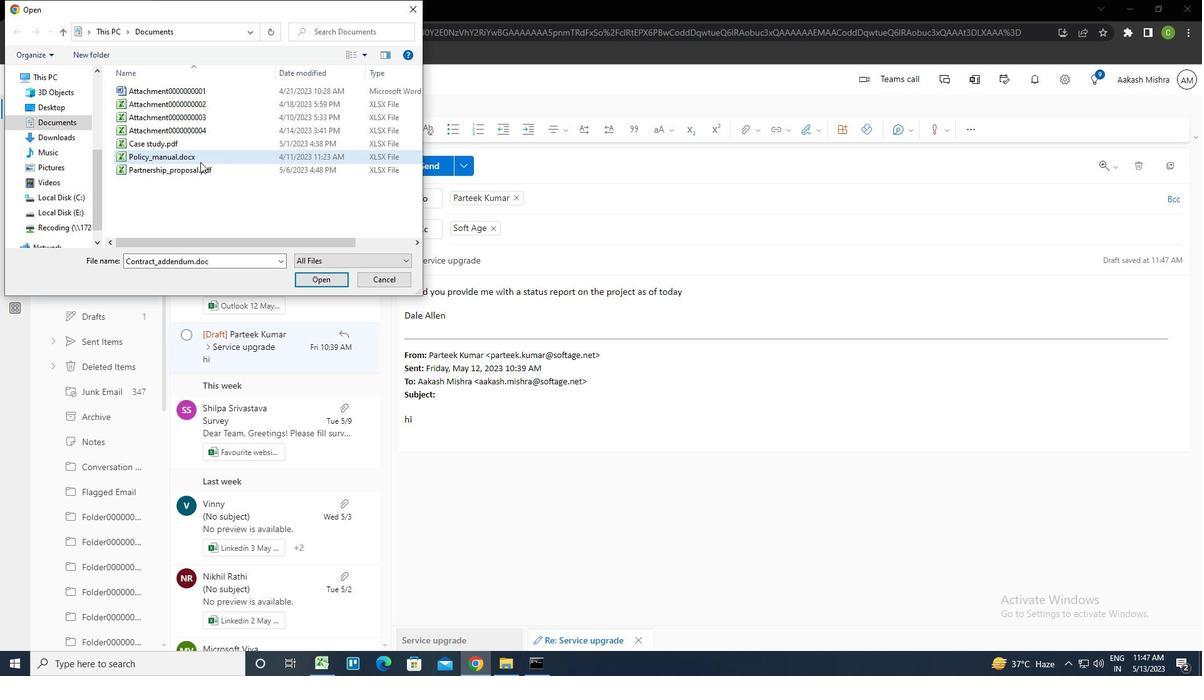
Action: Mouse moved to (425, 169)
Screenshot: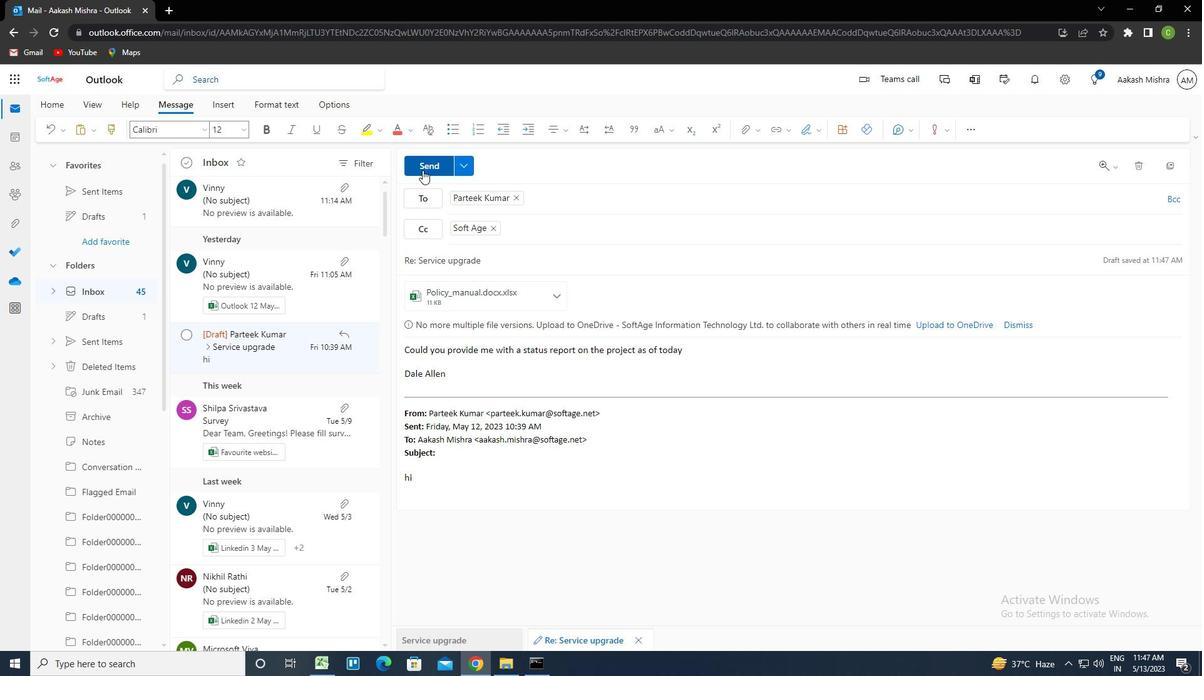 
Action: Mouse pressed left at (425, 169)
Screenshot: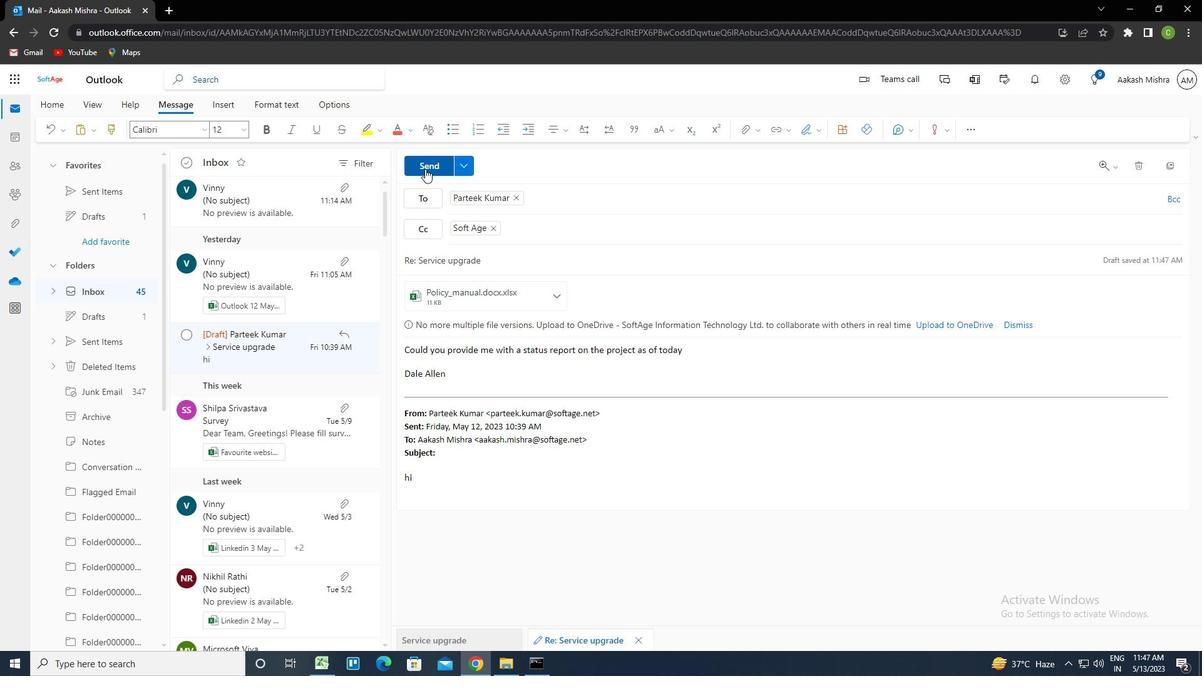 
Action: Mouse moved to (502, 254)
Screenshot: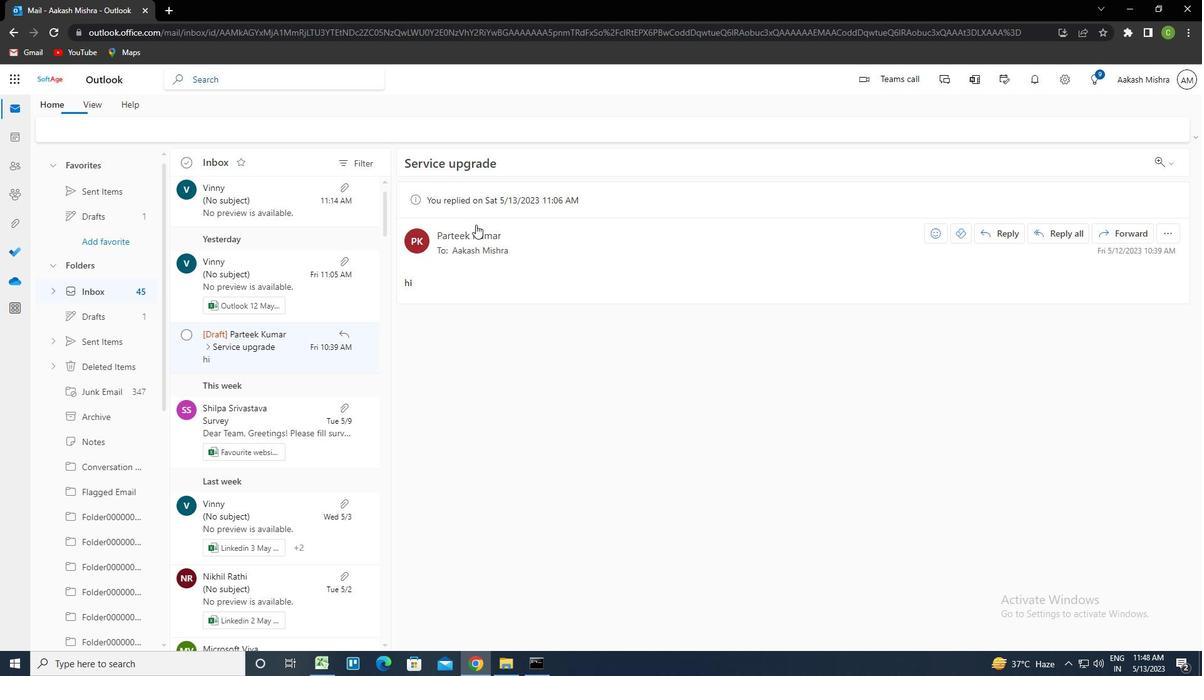 
